 Task: Look for space in Kingstown Park, Saint Vincent and the Grenadines from 6th September, 2023 to 10th September, 2023 for 1 adult in price range Rs.9000 to Rs.17000. Place can be private room with 1  bedroom having 1 bed and 1 bathroom. Property type can be house, flat, guest house, hotel. Booking option can be shelf check-in. Required host language is English.
Action: Mouse moved to (453, 93)
Screenshot: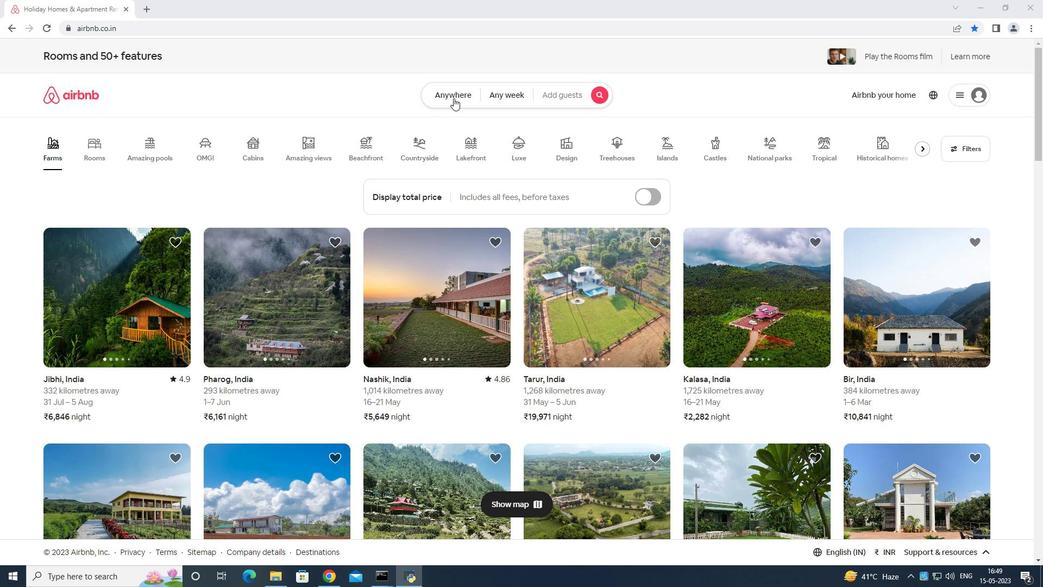 
Action: Mouse pressed left at (453, 93)
Screenshot: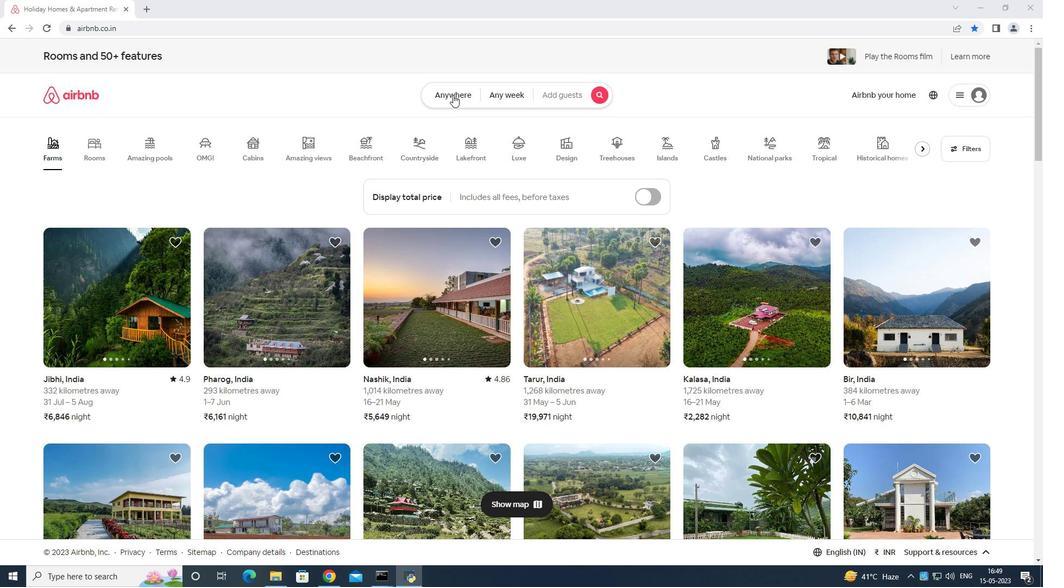 
Action: Mouse moved to (398, 135)
Screenshot: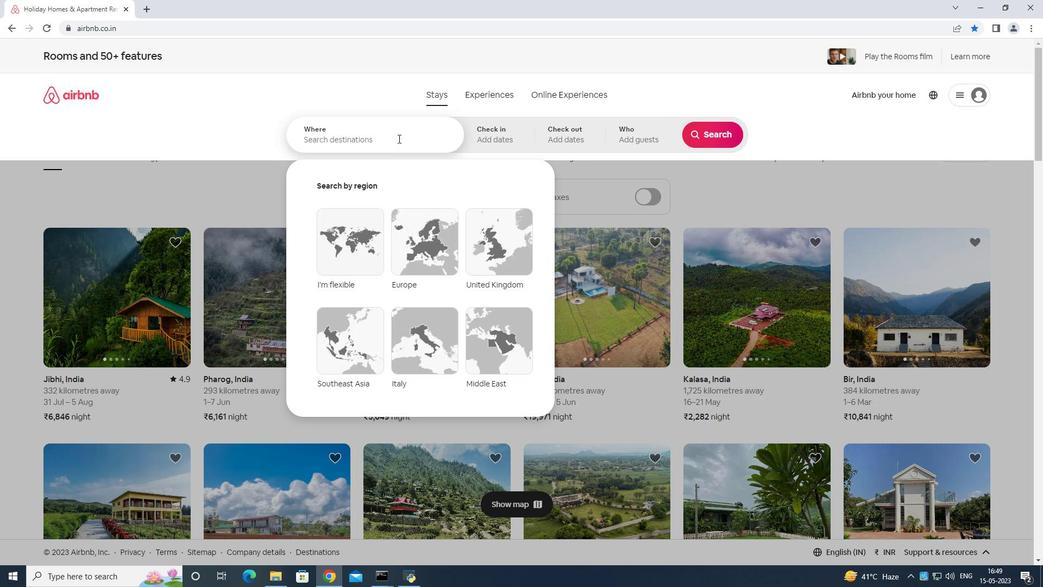 
Action: Mouse pressed left at (398, 135)
Screenshot: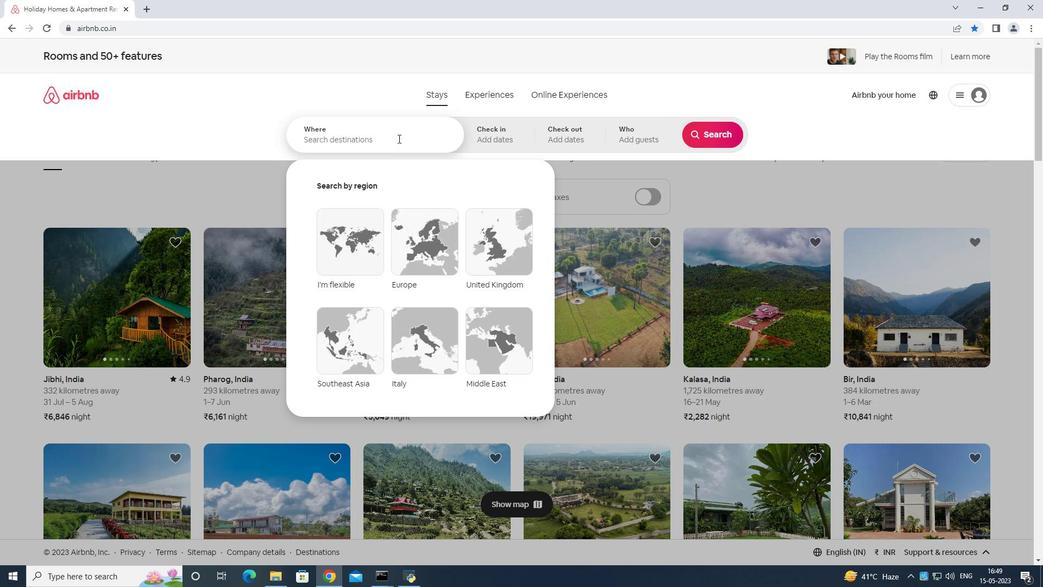 
Action: Mouse moved to (439, 139)
Screenshot: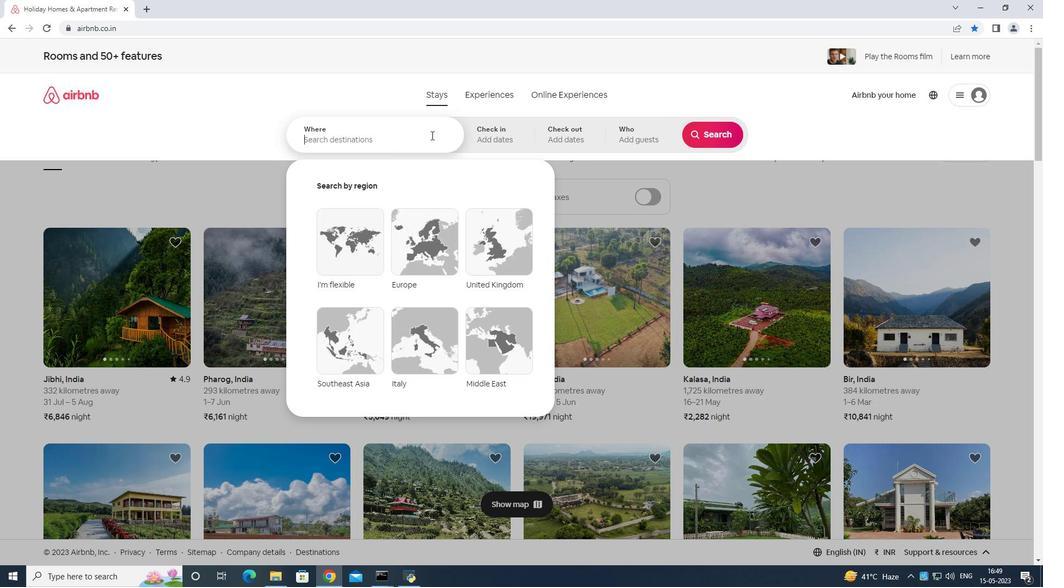 
Action: Key pressed <Key.shift>Kingstown<Key.space>park<Key.space>vincent<Key.space>the<Key.space>gra<Key.backspace>enadines<Key.enter>
Screenshot: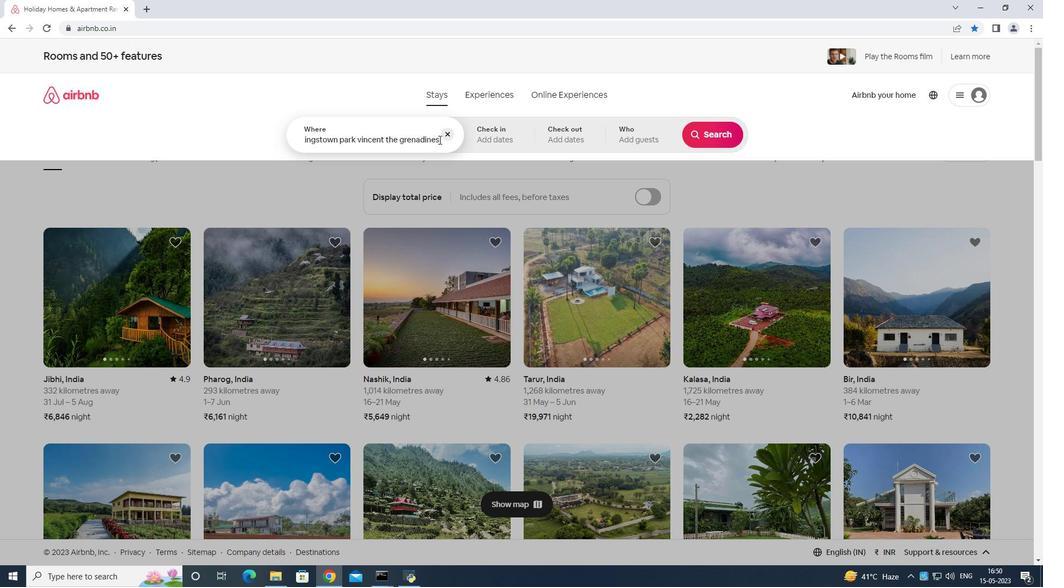 
Action: Mouse moved to (702, 220)
Screenshot: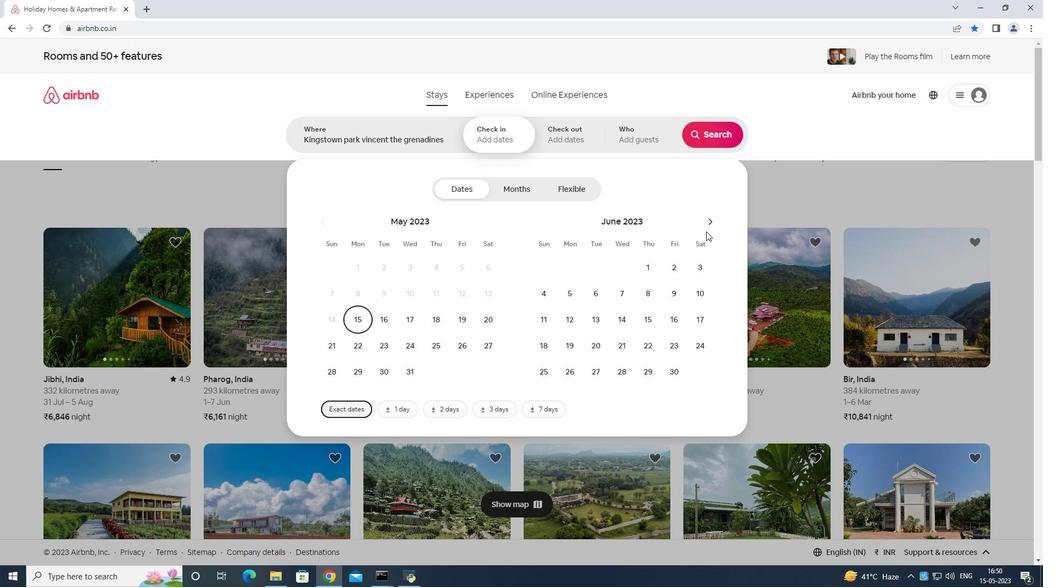 
Action: Mouse pressed left at (702, 220)
Screenshot: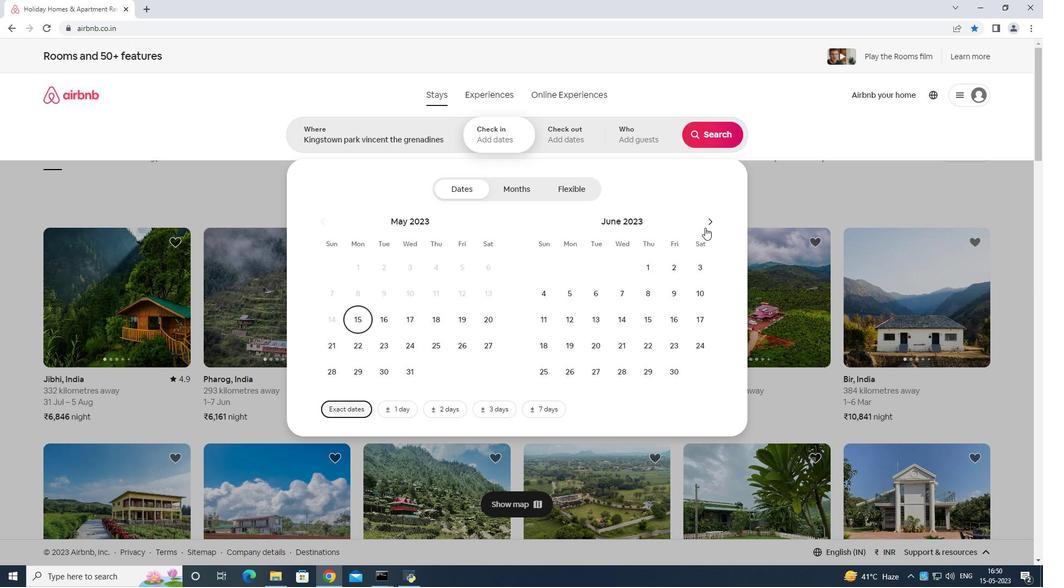 
Action: Mouse moved to (702, 219)
Screenshot: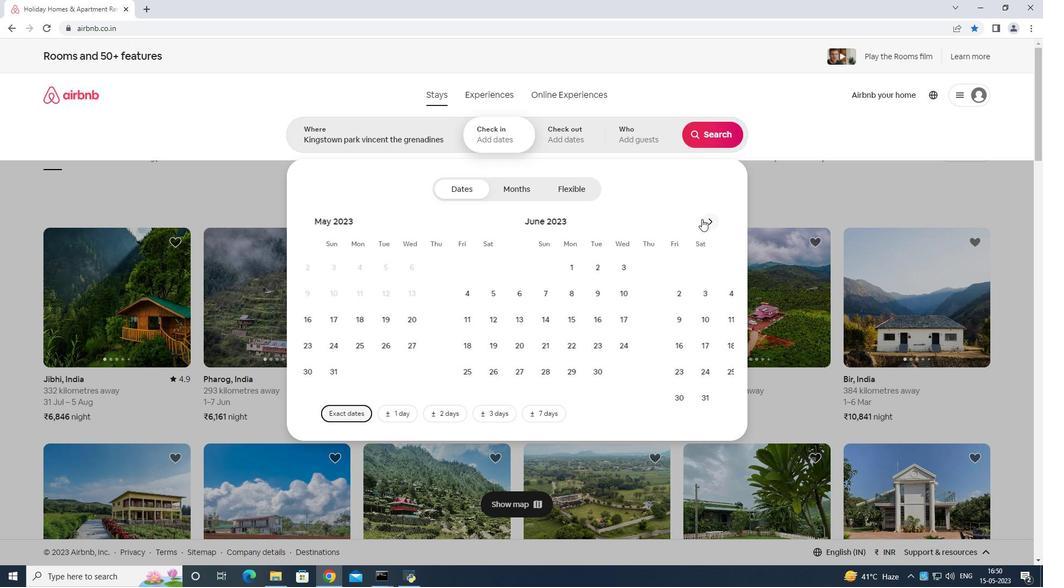 
Action: Mouse pressed left at (702, 219)
Screenshot: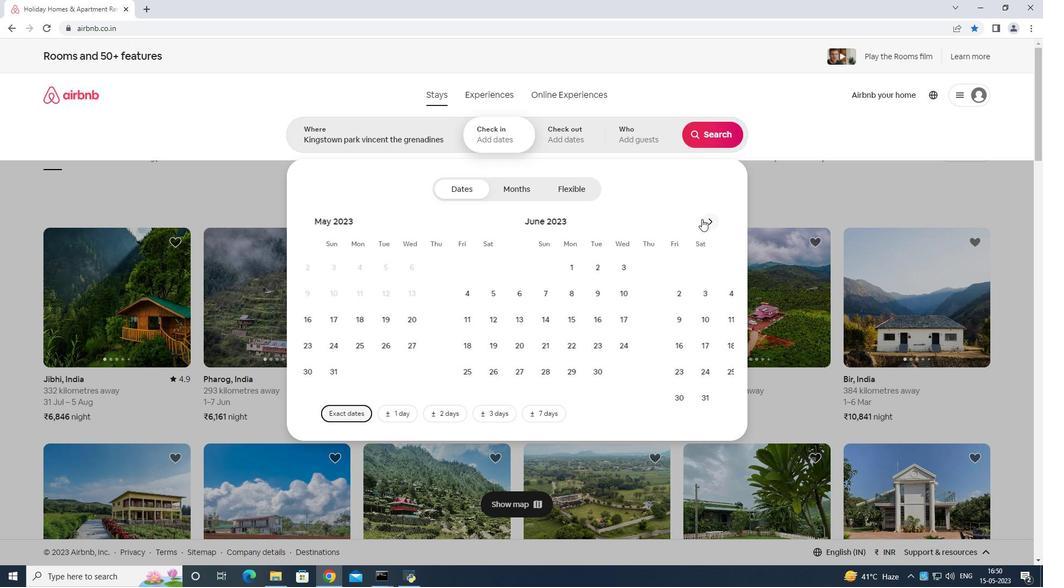 
Action: Mouse moved to (703, 219)
Screenshot: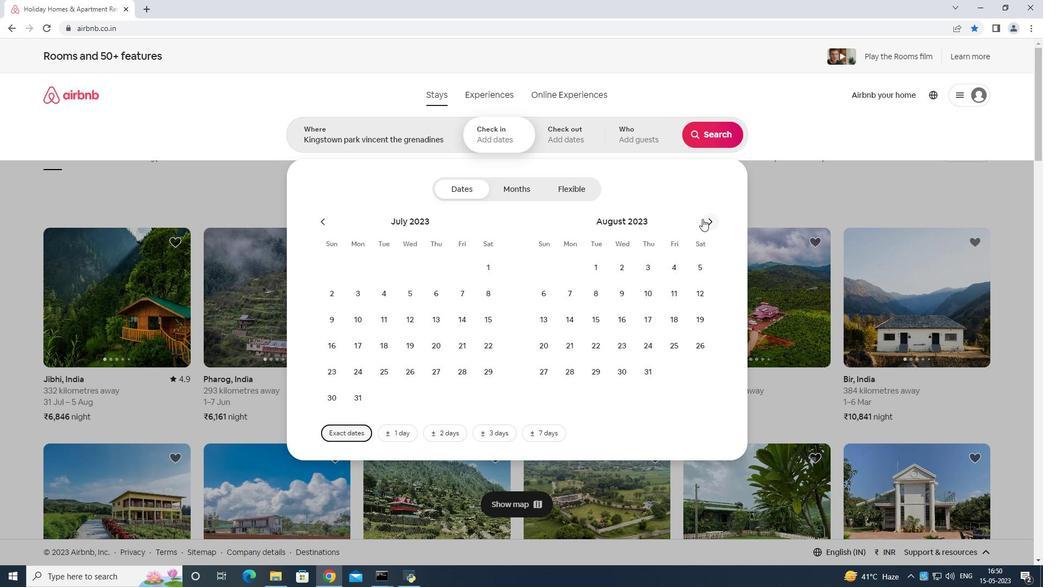 
Action: Mouse pressed left at (703, 219)
Screenshot: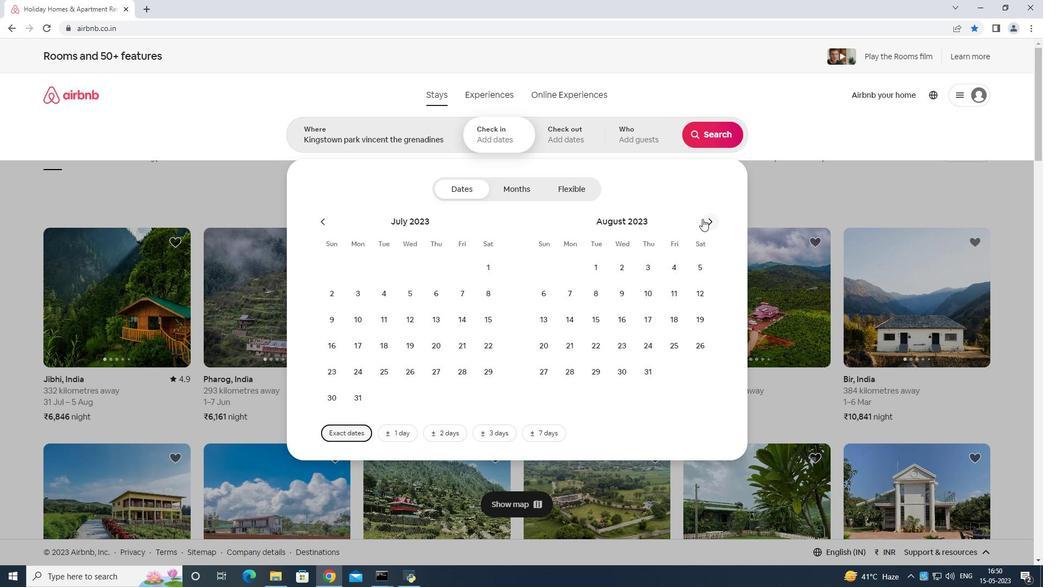 
Action: Mouse moved to (616, 291)
Screenshot: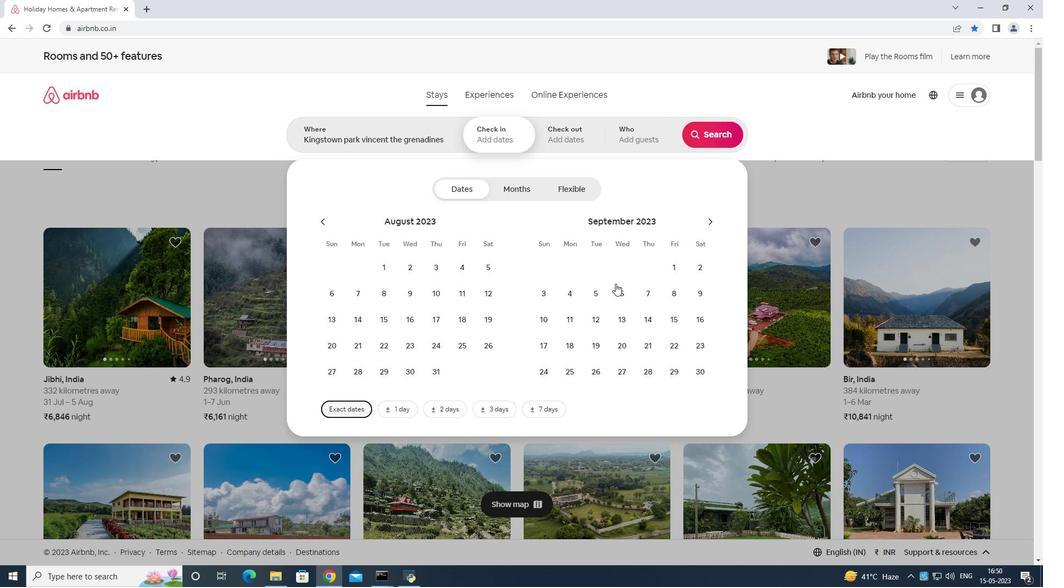 
Action: Mouse pressed left at (616, 291)
Screenshot: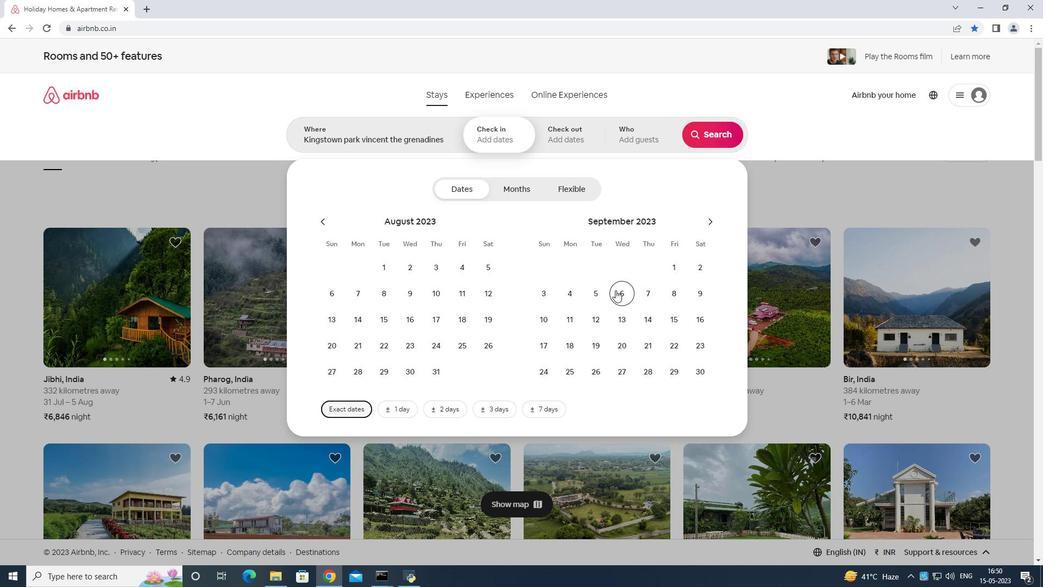 
Action: Mouse moved to (540, 317)
Screenshot: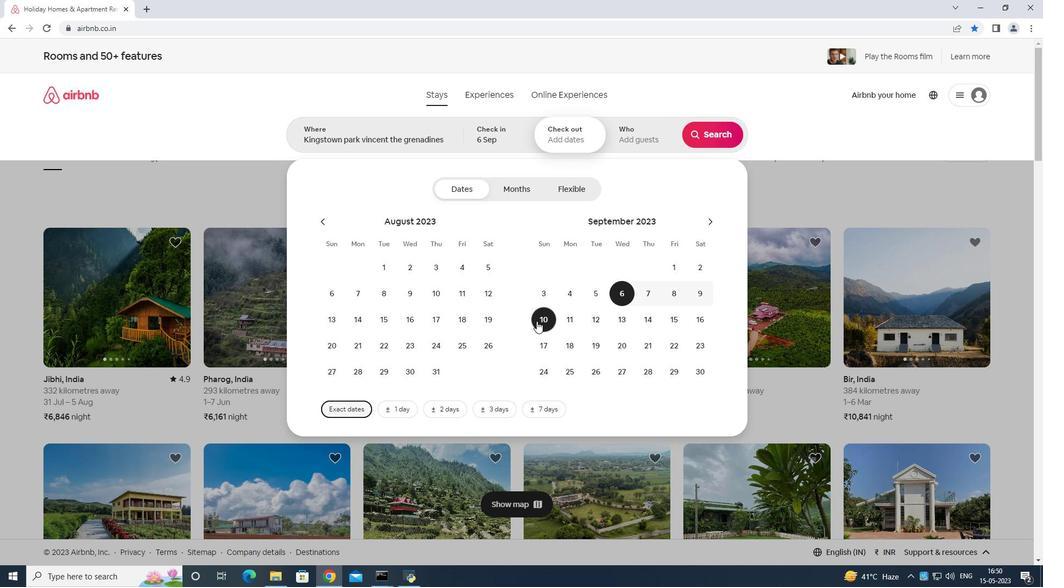 
Action: Mouse pressed left at (540, 317)
Screenshot: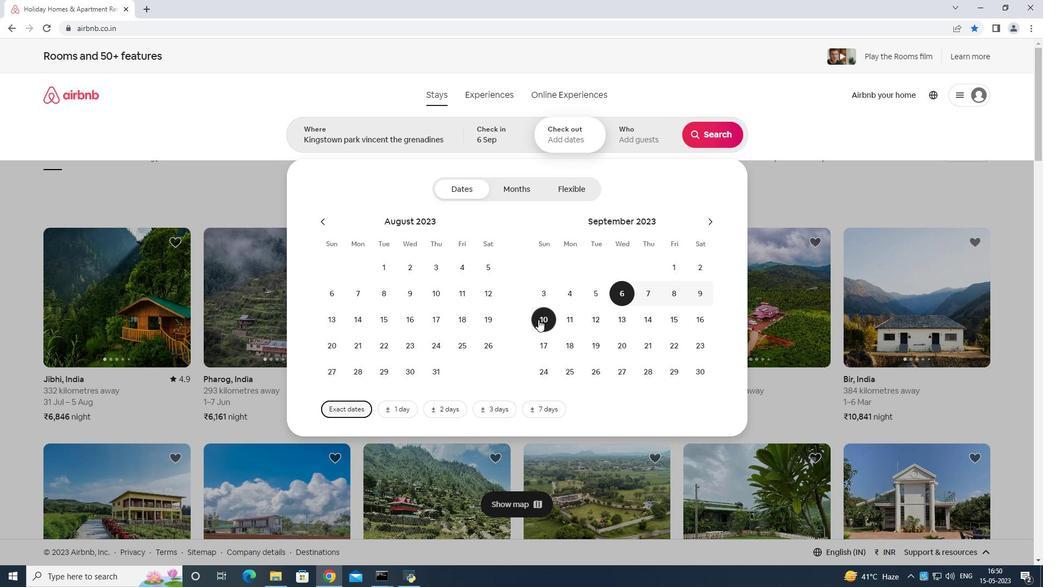 
Action: Mouse moved to (633, 137)
Screenshot: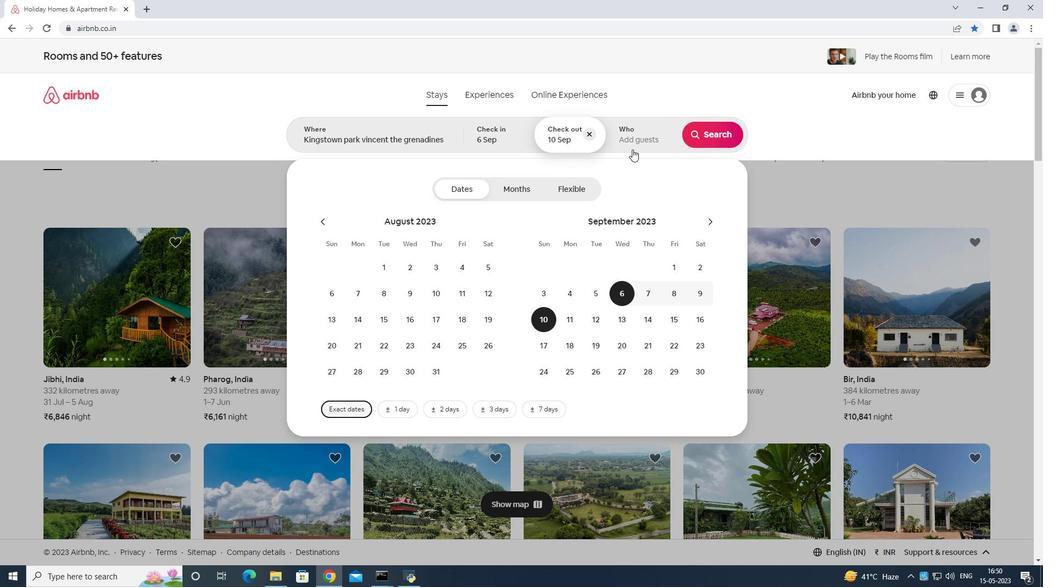 
Action: Mouse pressed left at (633, 137)
Screenshot: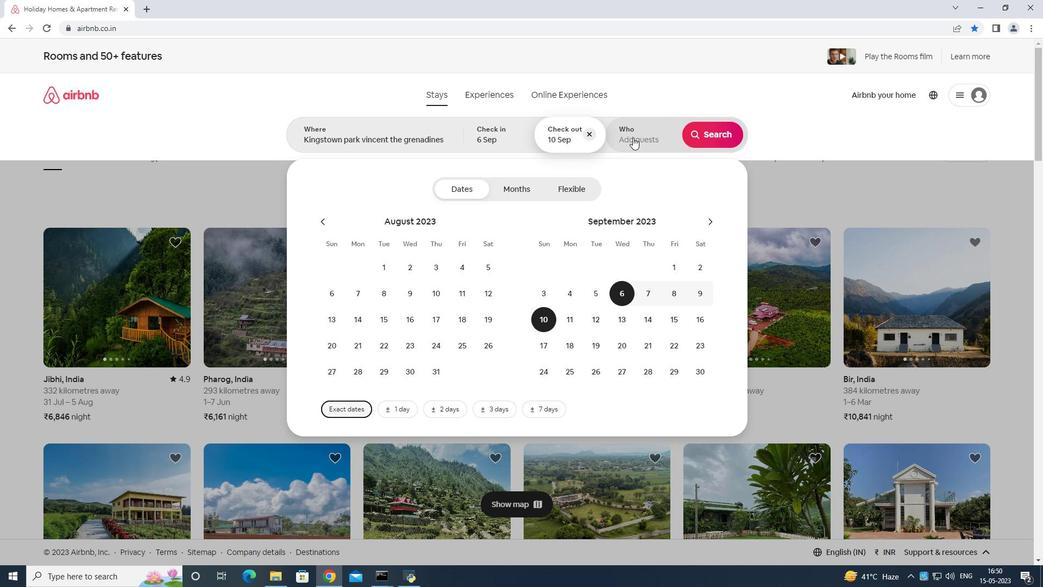 
Action: Mouse moved to (710, 193)
Screenshot: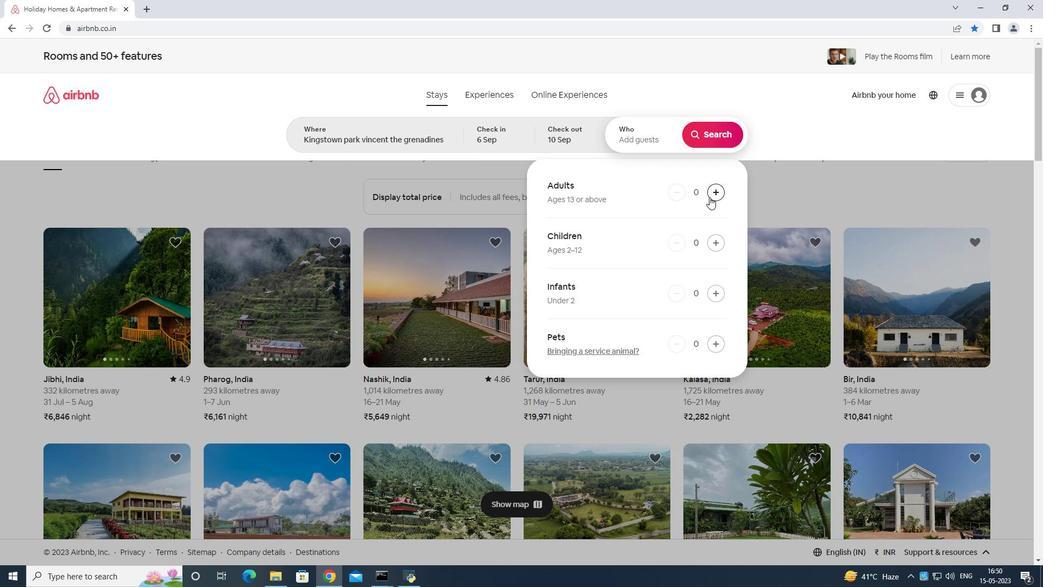 
Action: Mouse pressed left at (710, 193)
Screenshot: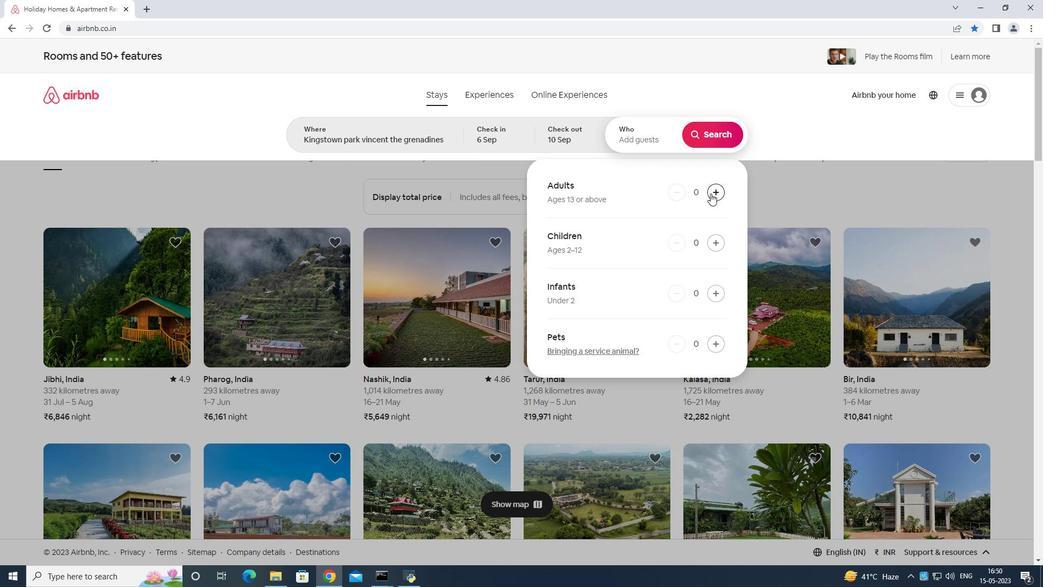 
Action: Mouse pressed left at (710, 193)
Screenshot: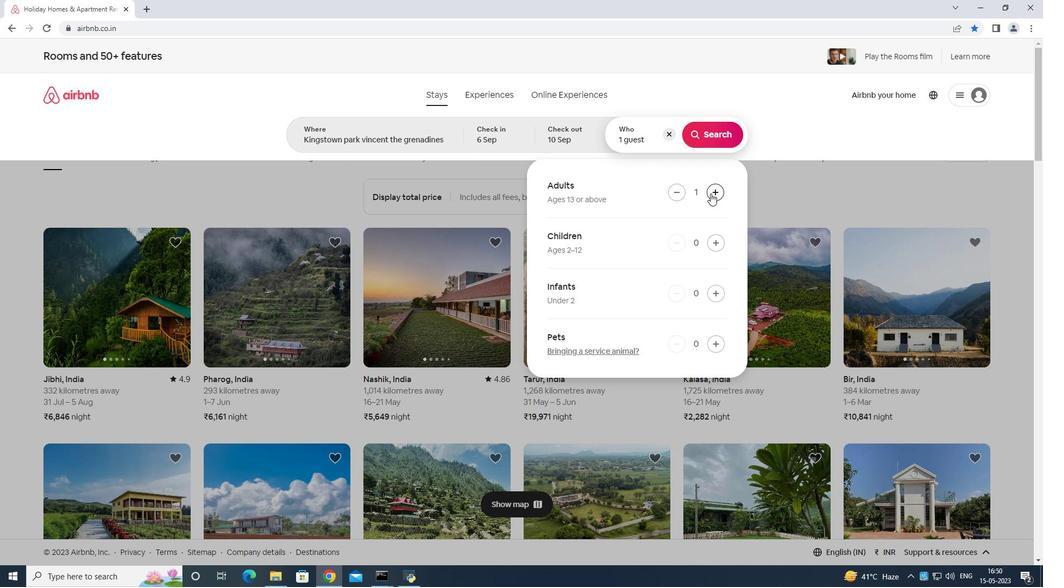 
Action: Mouse pressed left at (710, 193)
Screenshot: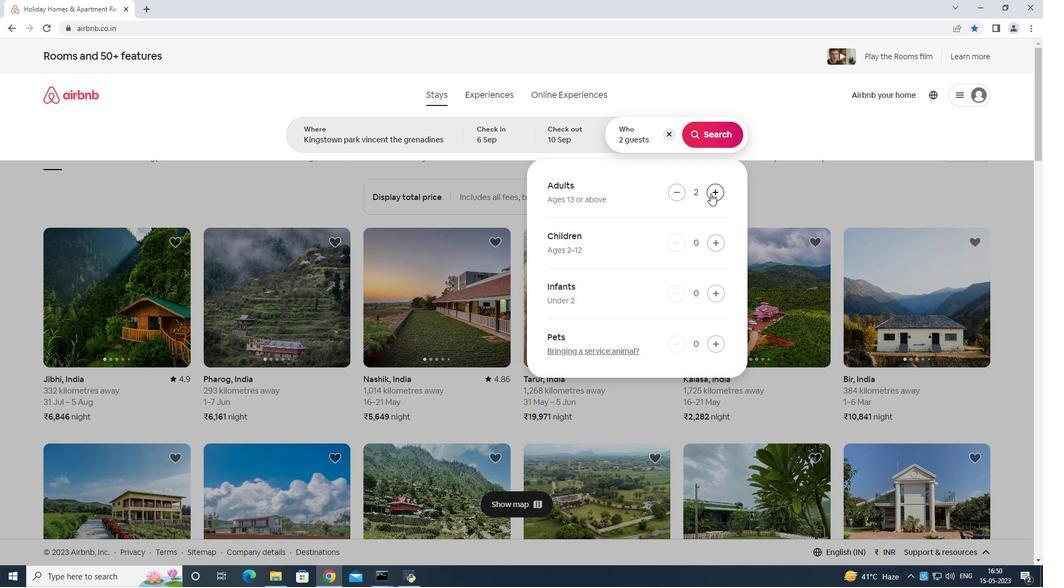 
Action: Mouse moved to (678, 188)
Screenshot: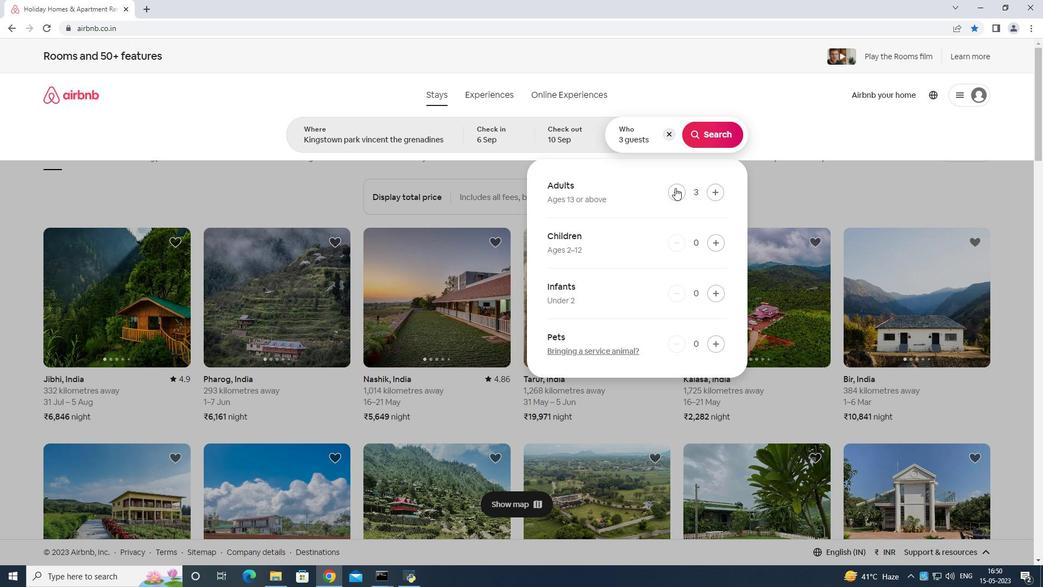 
Action: Mouse pressed left at (678, 188)
Screenshot: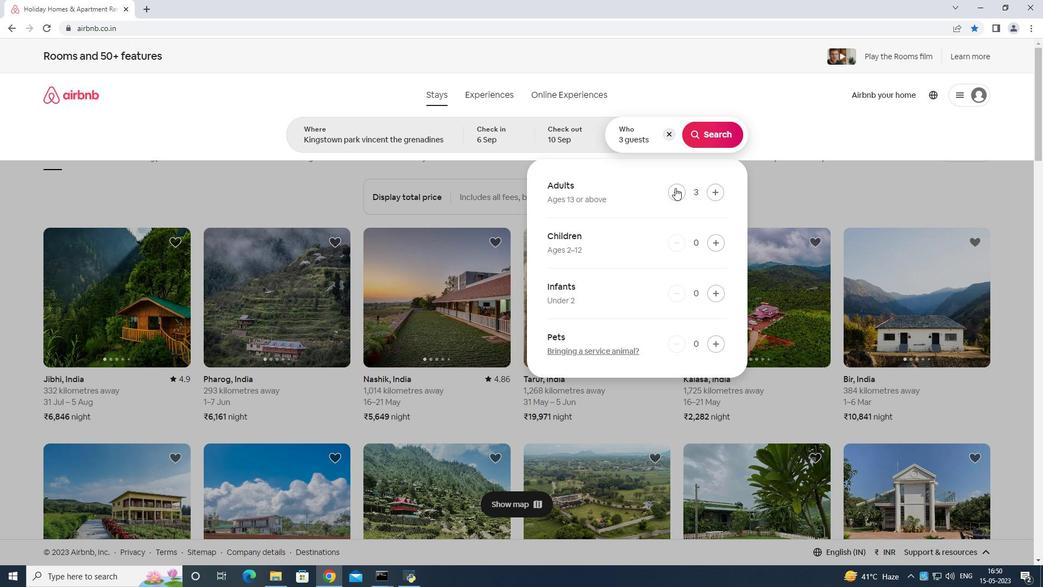 
Action: Mouse moved to (678, 188)
Screenshot: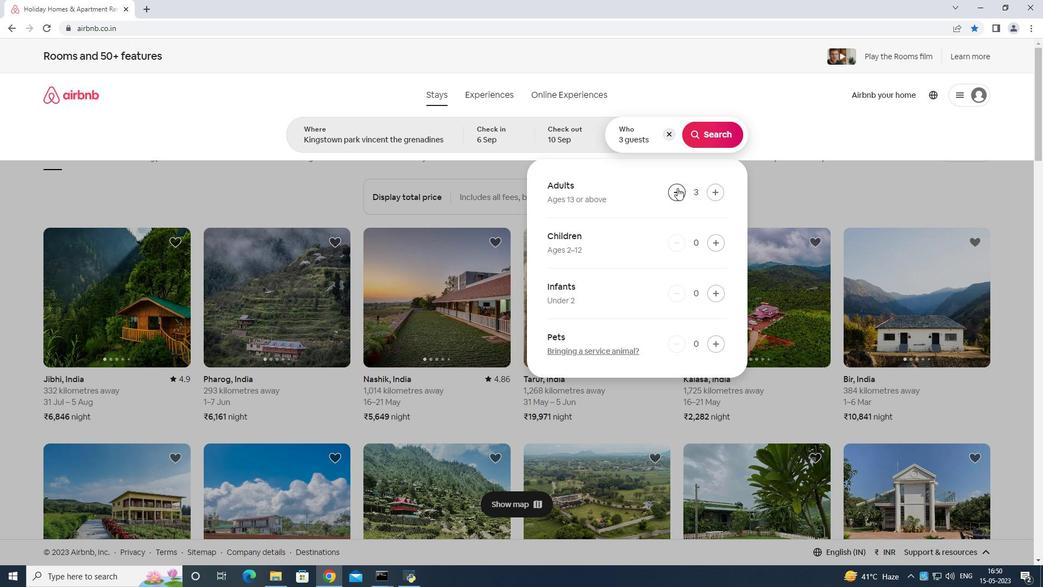 
Action: Mouse pressed left at (678, 188)
Screenshot: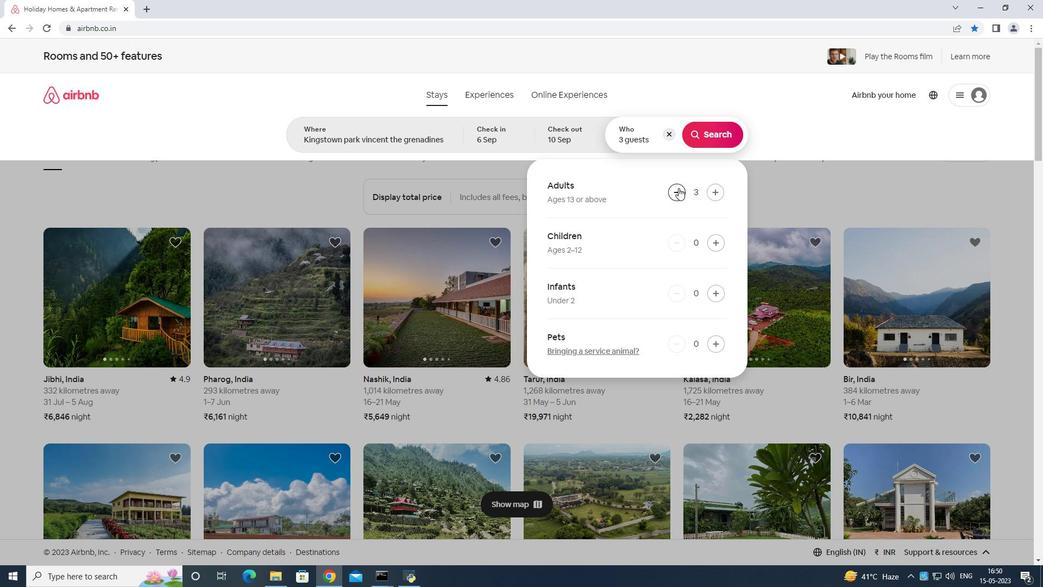 
Action: Mouse moved to (715, 140)
Screenshot: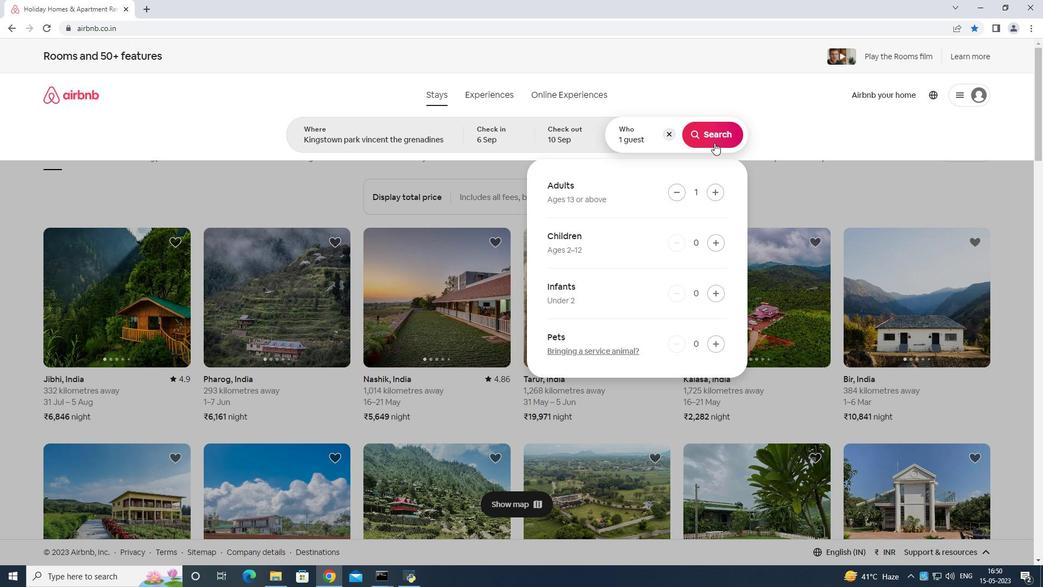 
Action: Mouse pressed left at (715, 140)
Screenshot: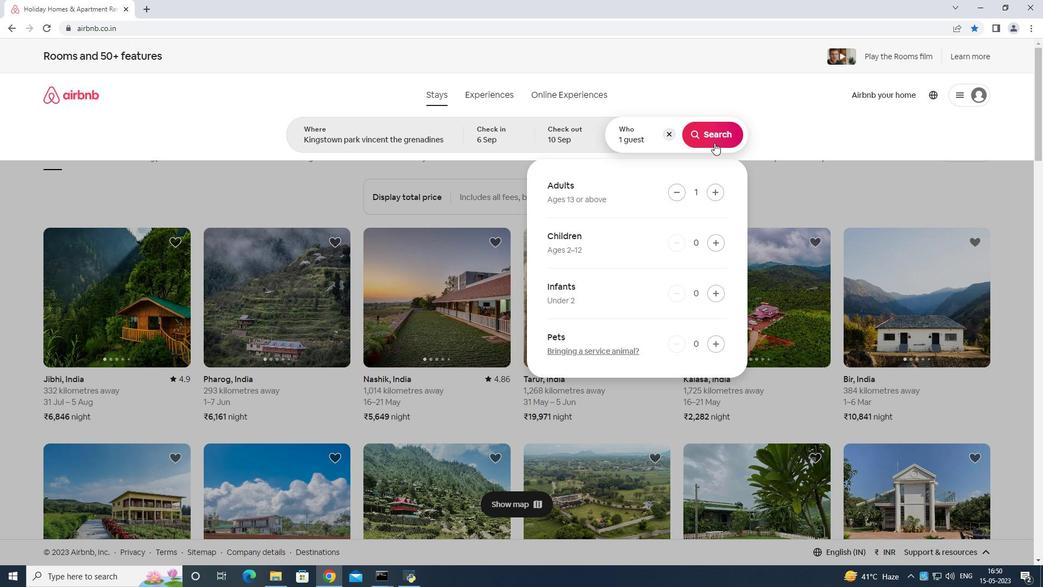 
Action: Mouse moved to (999, 103)
Screenshot: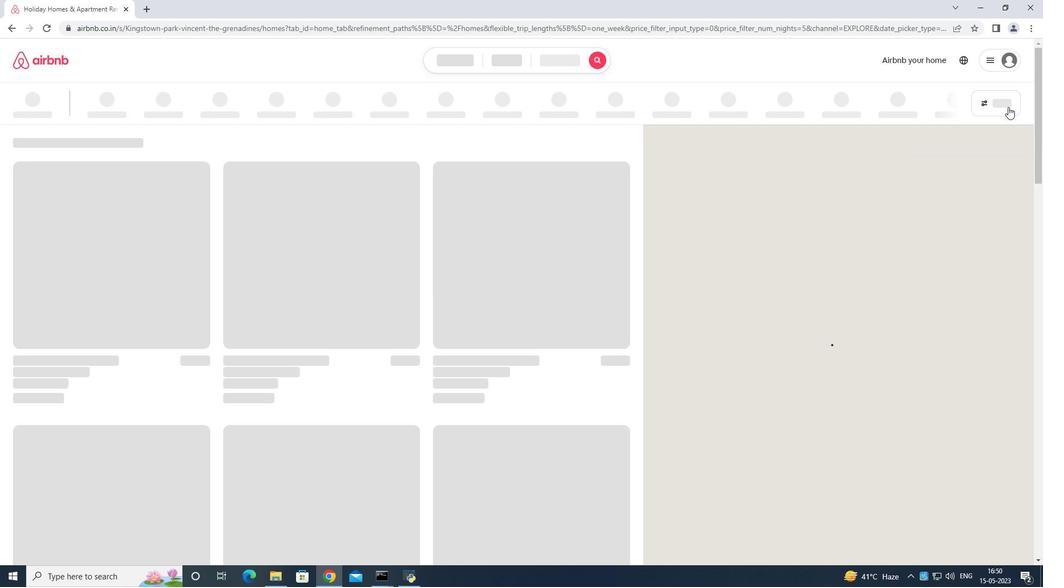 
Action: Mouse pressed left at (999, 103)
Screenshot: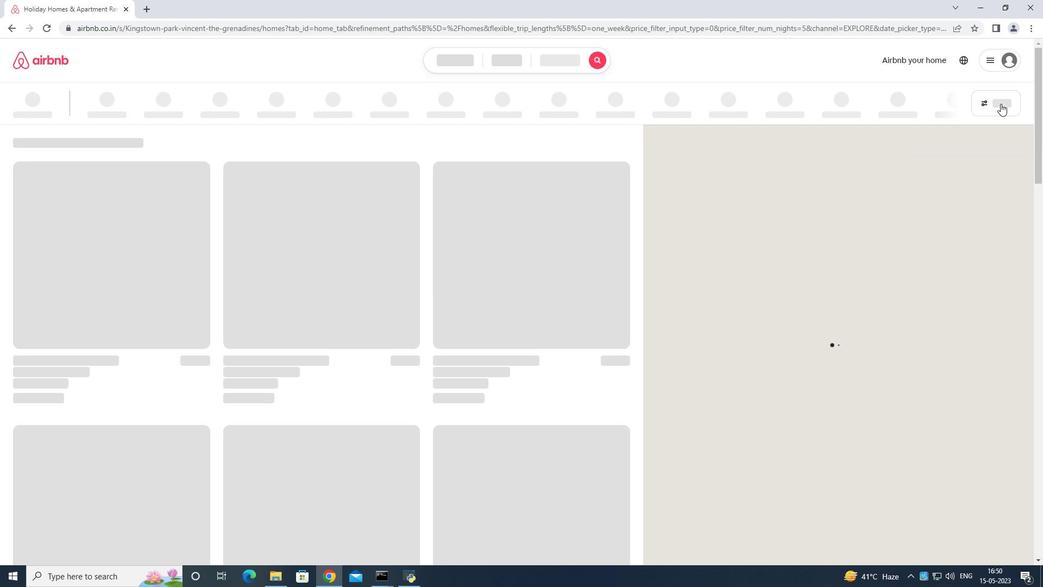 
Action: Mouse moved to (482, 357)
Screenshot: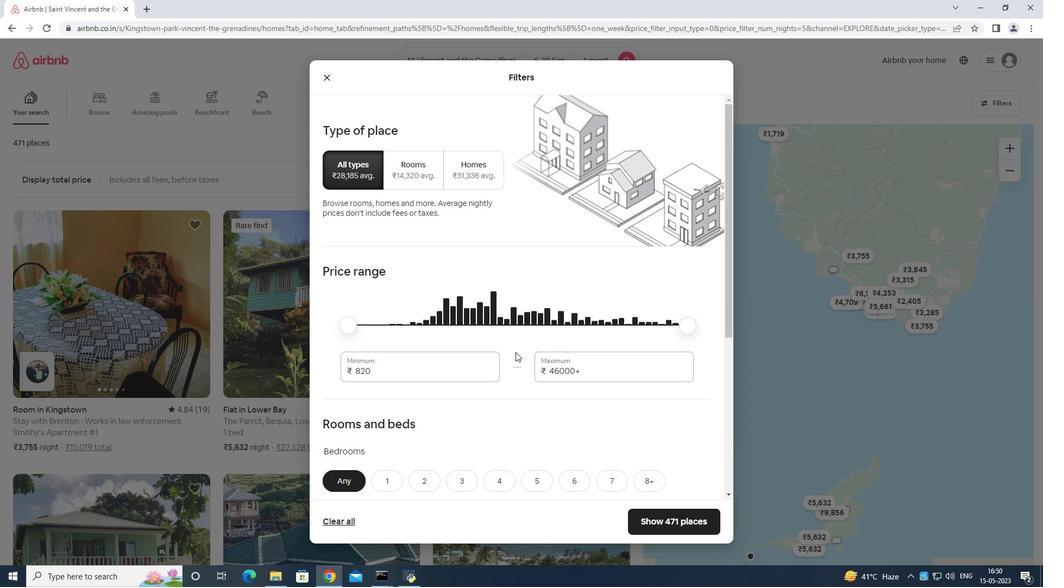
Action: Mouse pressed left at (482, 357)
Screenshot: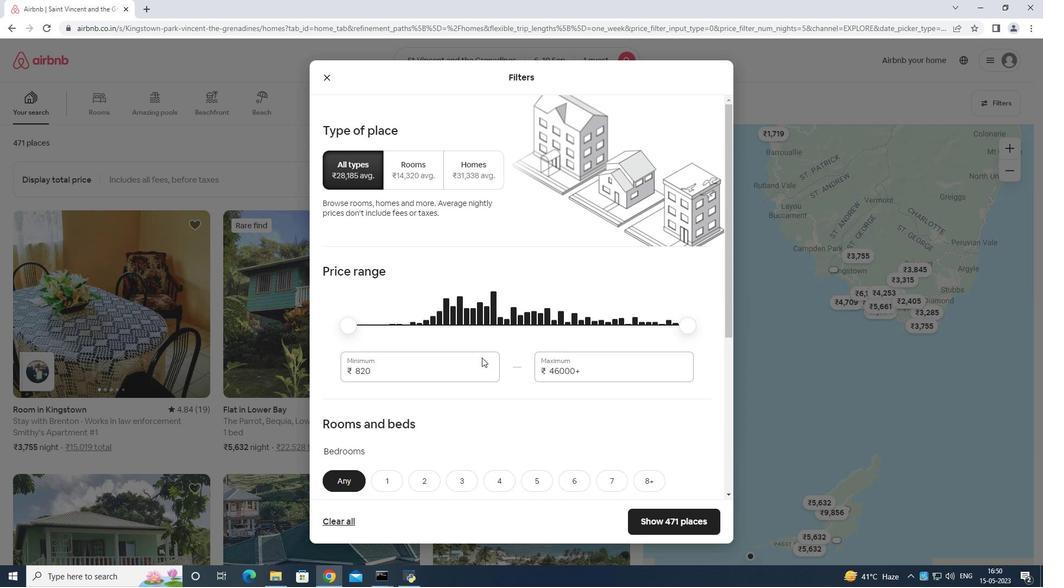 
Action: Mouse moved to (482, 355)
Screenshot: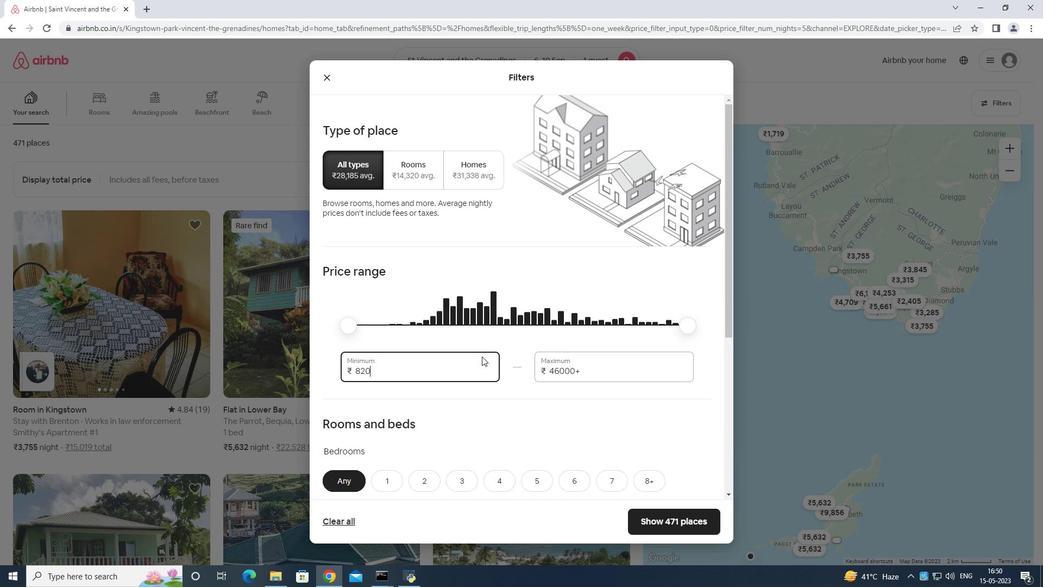 
Action: Key pressed <Key.backspace>
Screenshot: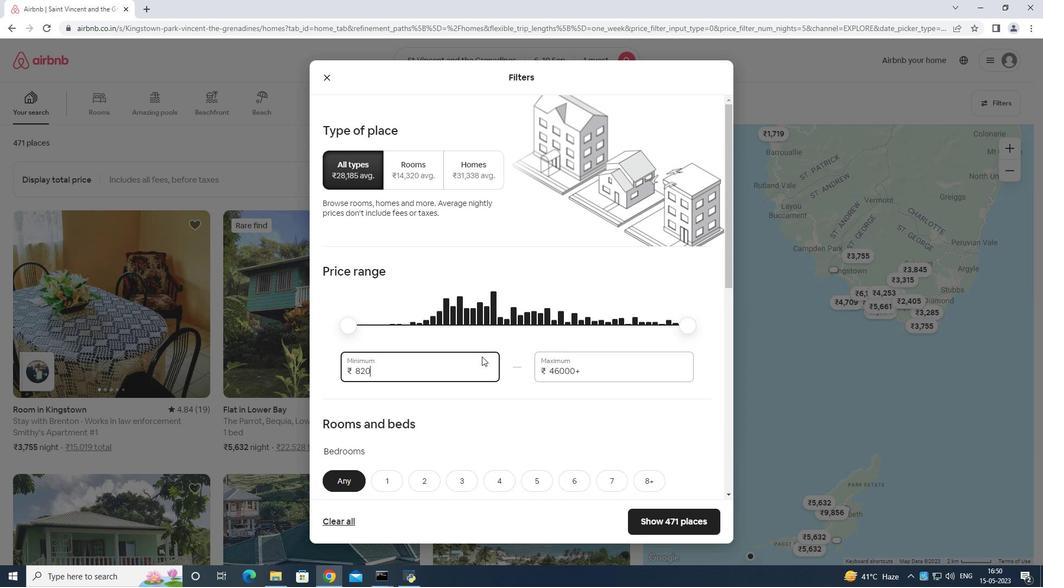 
Action: Mouse moved to (482, 354)
Screenshot: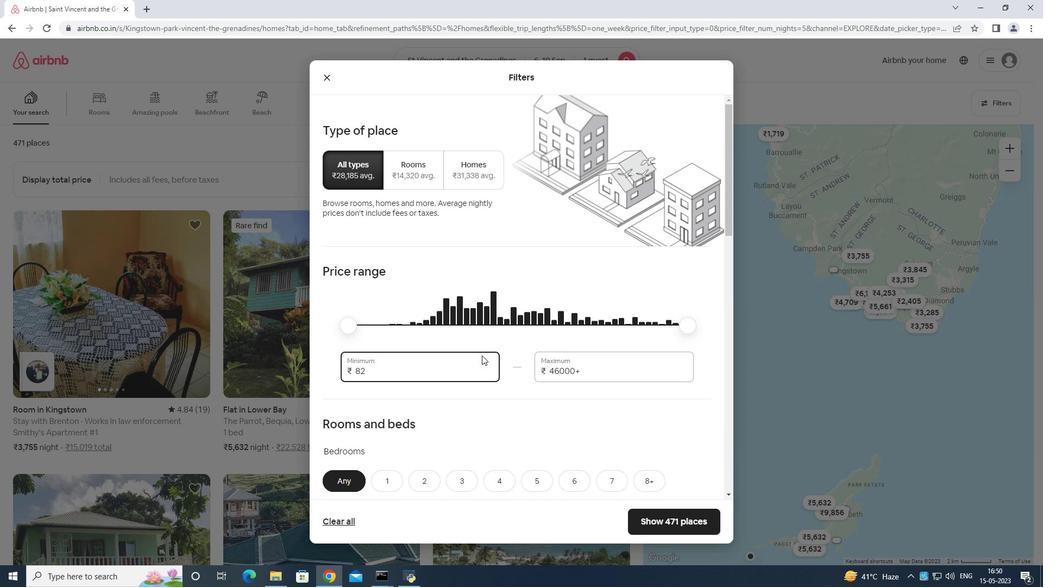 
Action: Key pressed <Key.backspace><Key.backspace><Key.backspace><Key.backspace><Key.backspace>
Screenshot: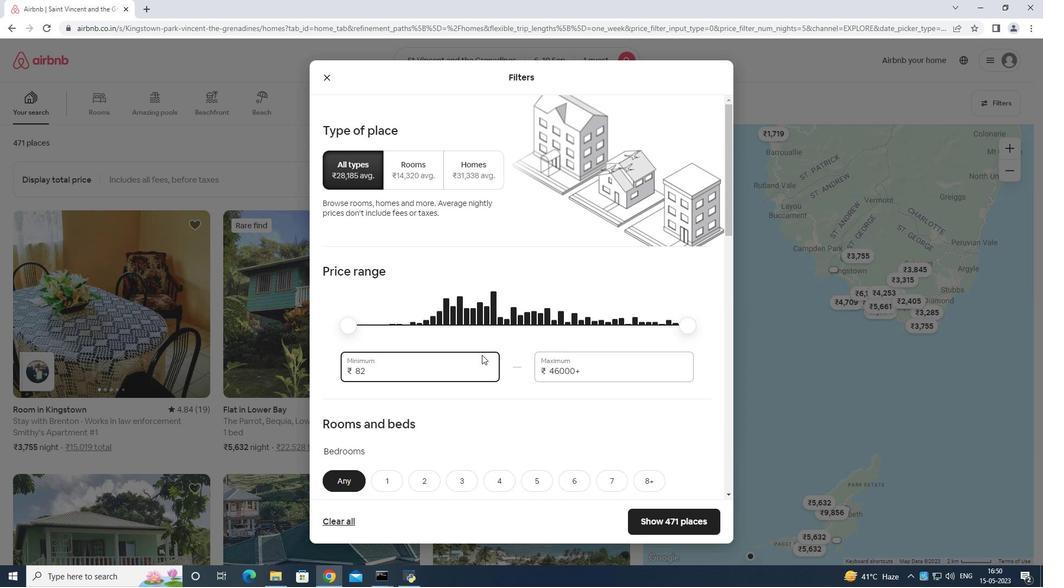 
Action: Mouse moved to (516, 360)
Screenshot: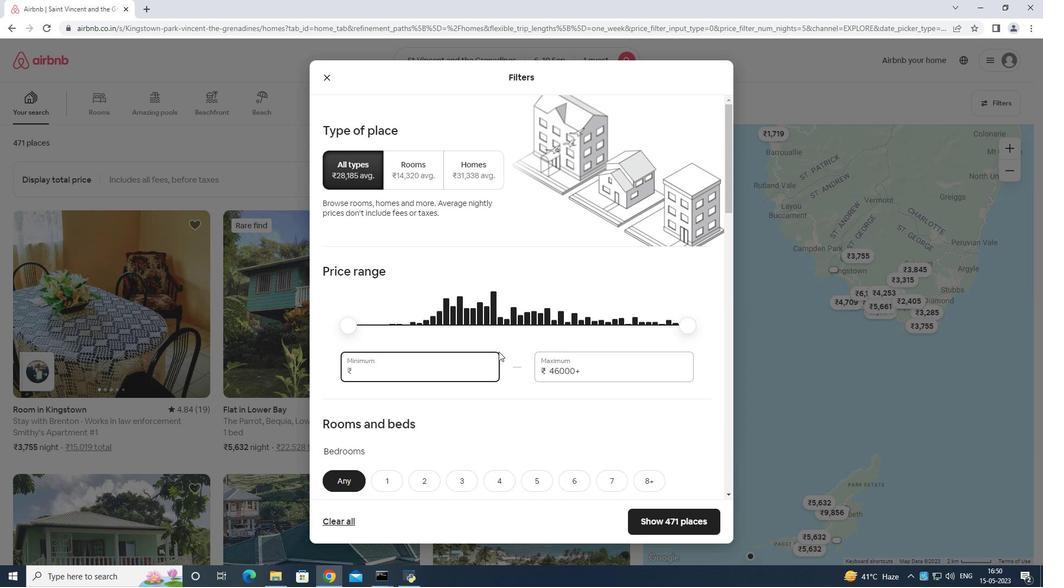 
Action: Key pressed 9
Screenshot: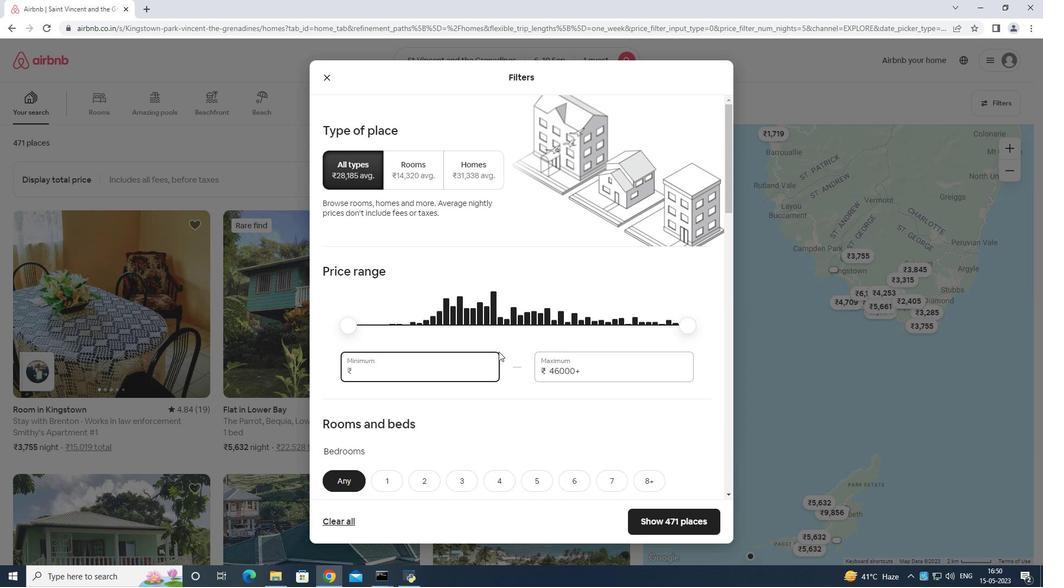 
Action: Mouse moved to (660, 358)
Screenshot: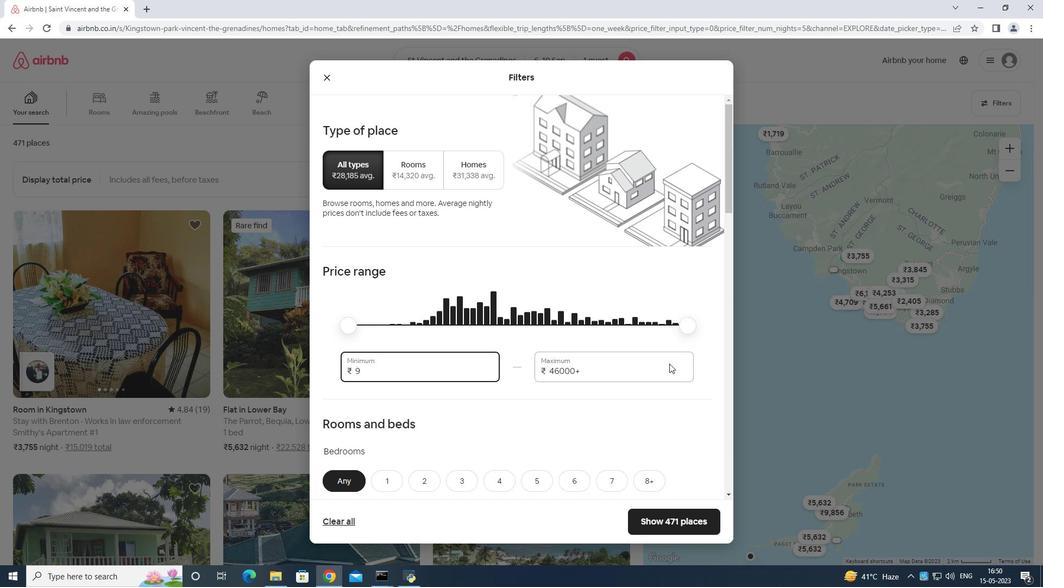 
Action: Key pressed 0
Screenshot: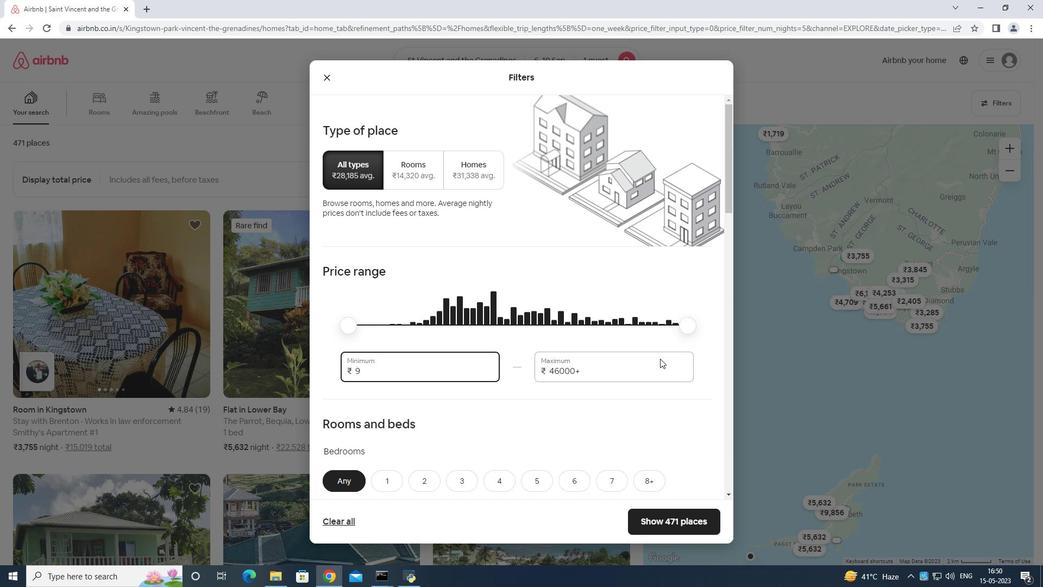 
Action: Mouse moved to (660, 358)
Screenshot: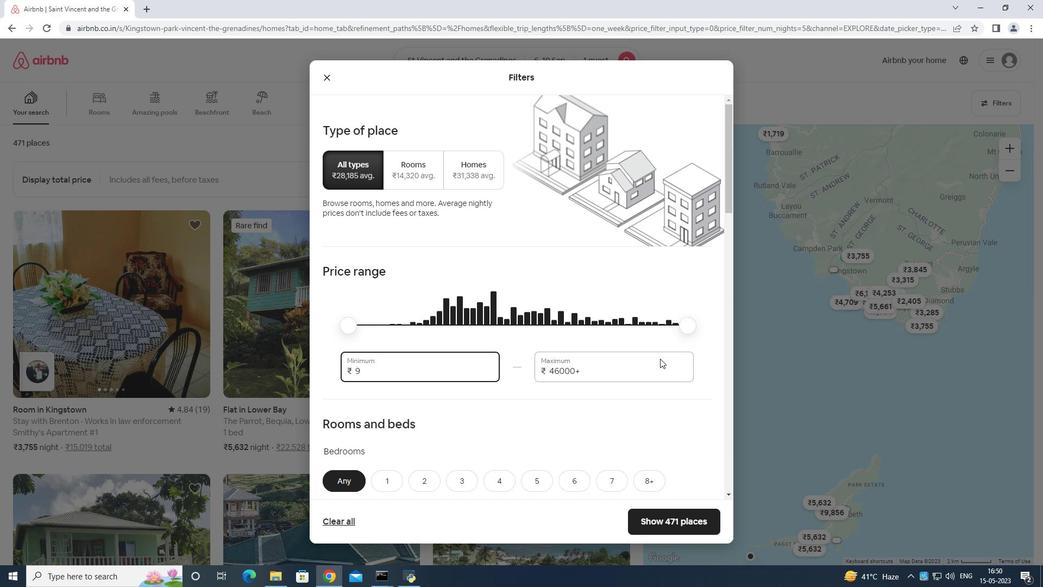 
Action: Key pressed 00
Screenshot: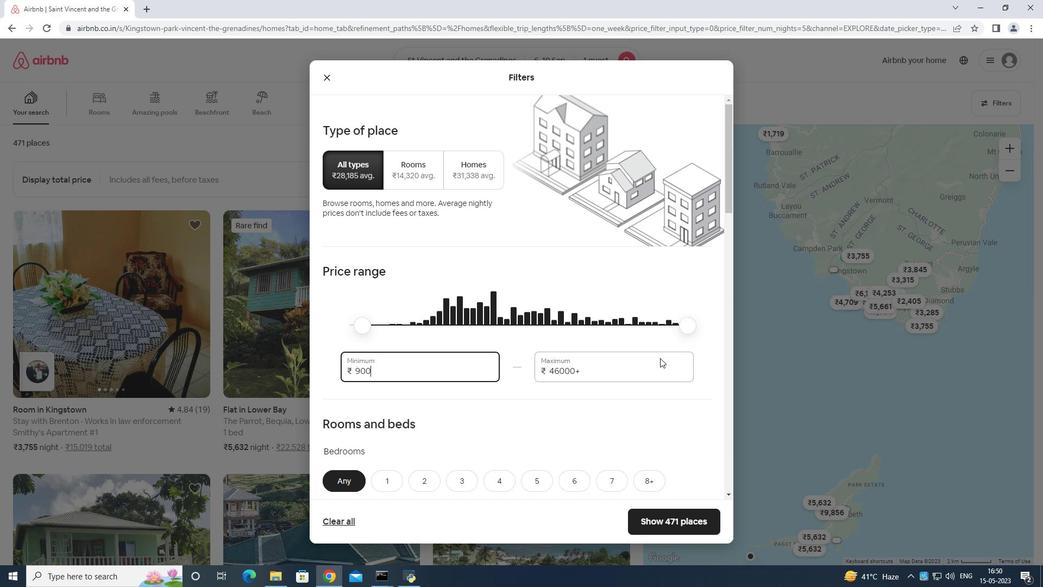 
Action: Mouse pressed left at (660, 358)
Screenshot: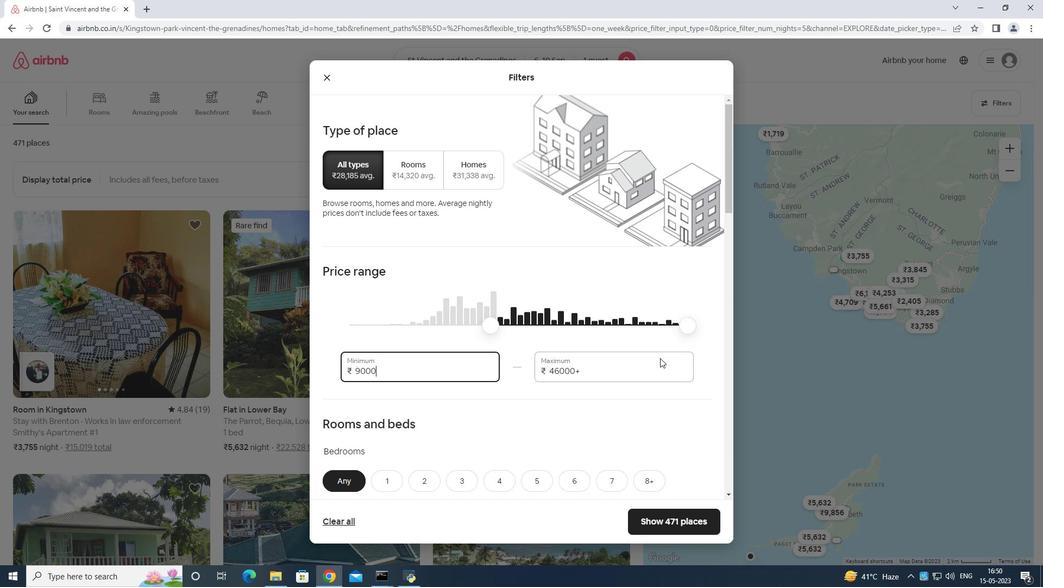 
Action: Key pressed <Key.backspace><Key.backspace><Key.backspace><Key.backspace><Key.backspace><Key.backspace><Key.backspace><Key.backspace><Key.backspace><Key.backspace><Key.backspace><Key.backspace><Key.backspace><Key.backspace><Key.backspace><Key.backspace><Key.backspace><Key.backspace><Key.backspace><Key.backspace><Key.backspace><Key.backspace><Key.backspace><Key.backspace>1
Screenshot: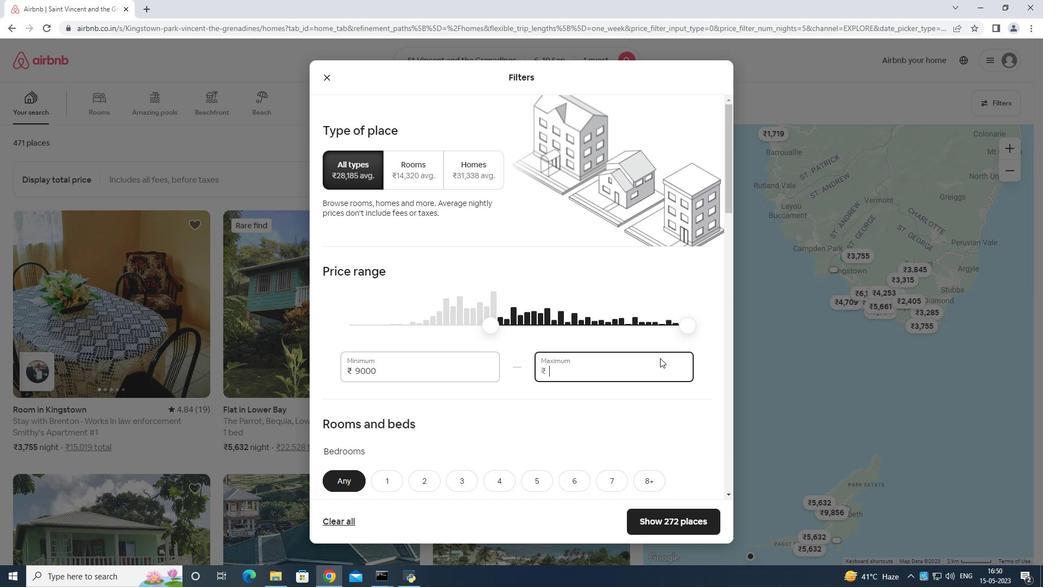 
Action: Mouse moved to (660, 357)
Screenshot: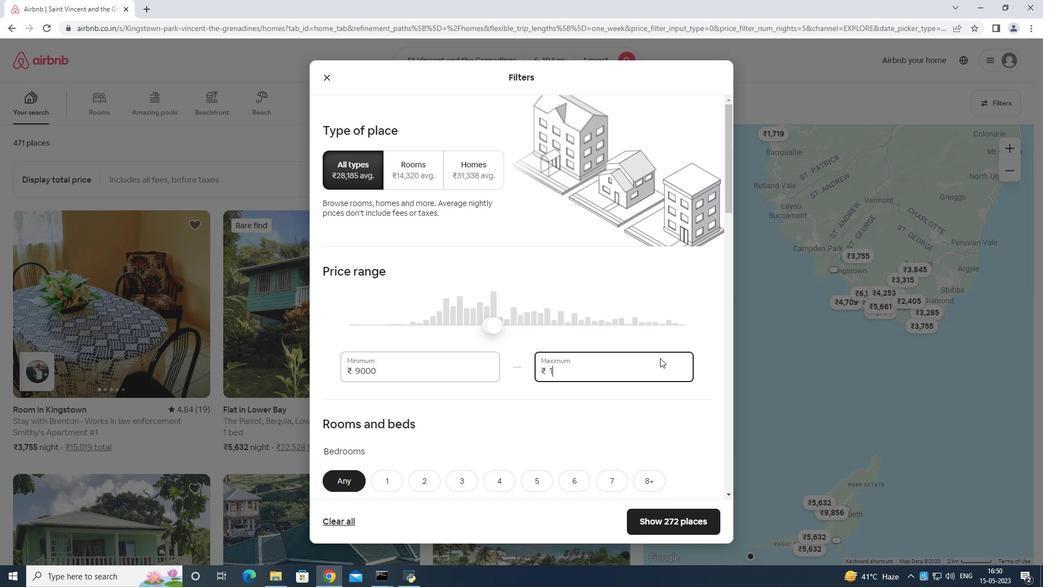 
Action: Key pressed 7000
Screenshot: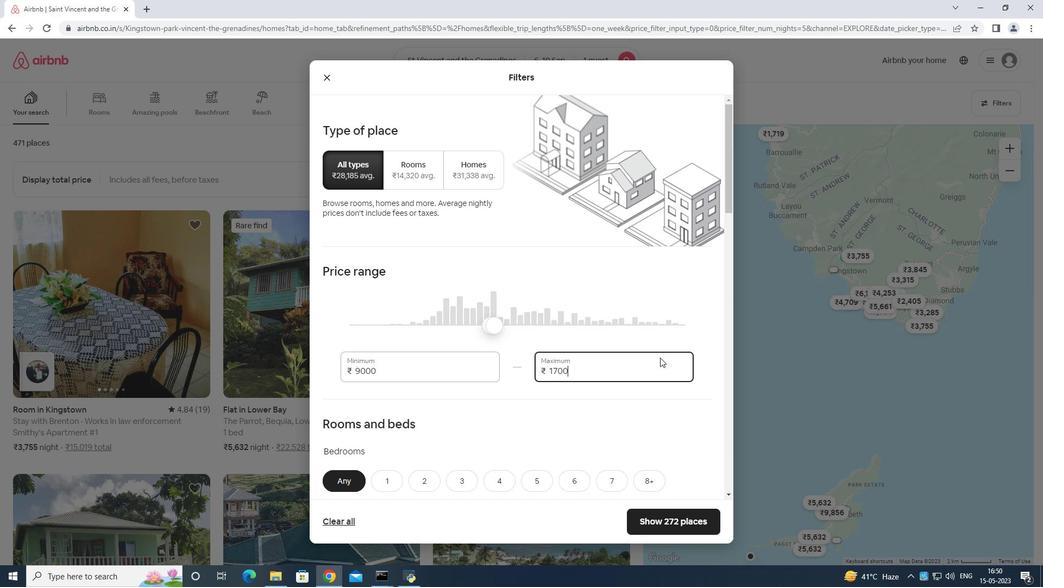 
Action: Mouse moved to (660, 356)
Screenshot: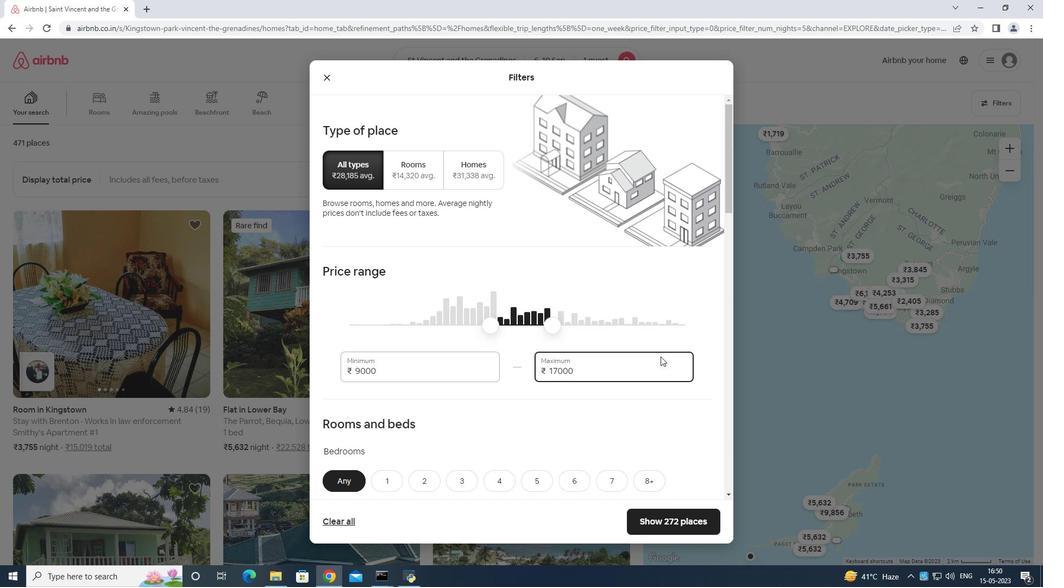 
Action: Mouse scrolled (660, 356) with delta (0, 0)
Screenshot: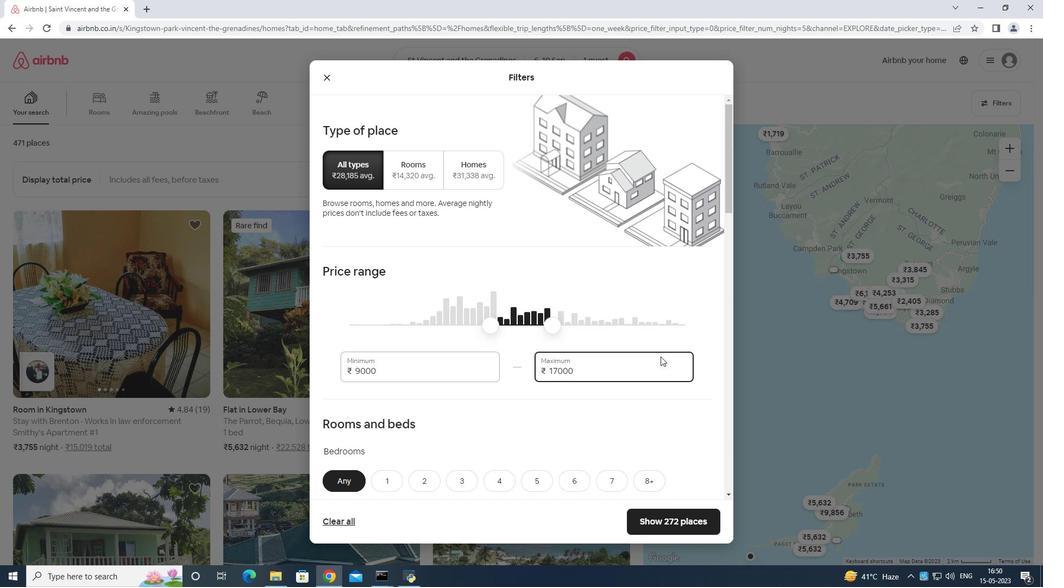 
Action: Mouse scrolled (660, 356) with delta (0, 0)
Screenshot: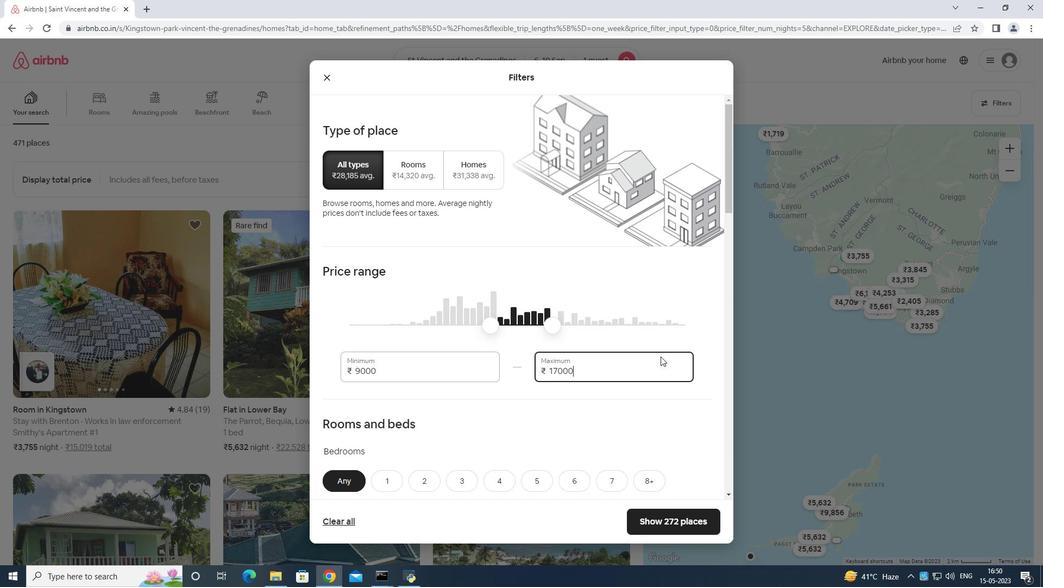 
Action: Mouse scrolled (660, 356) with delta (0, 0)
Screenshot: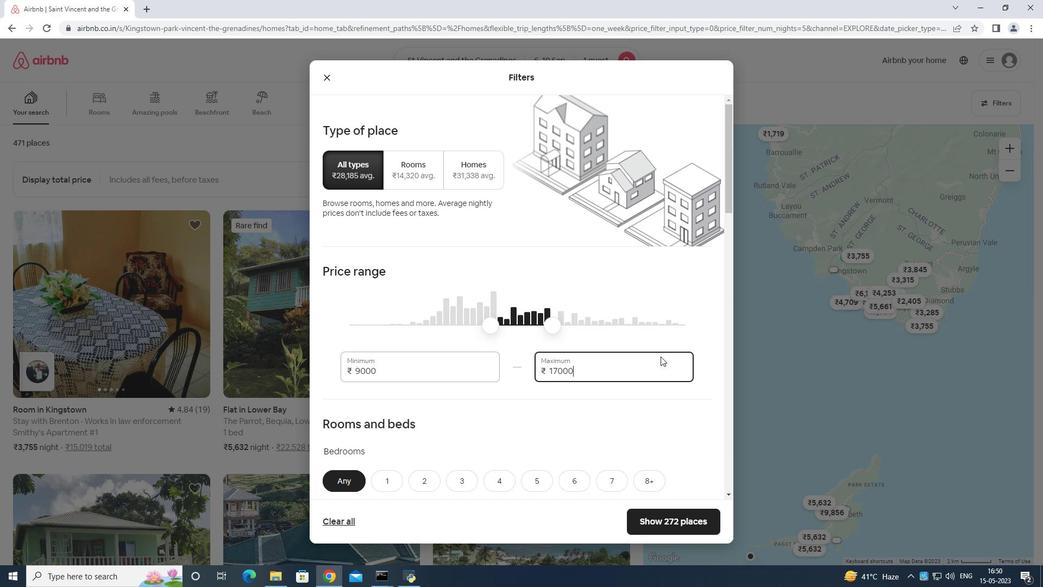 
Action: Mouse scrolled (660, 356) with delta (0, 0)
Screenshot: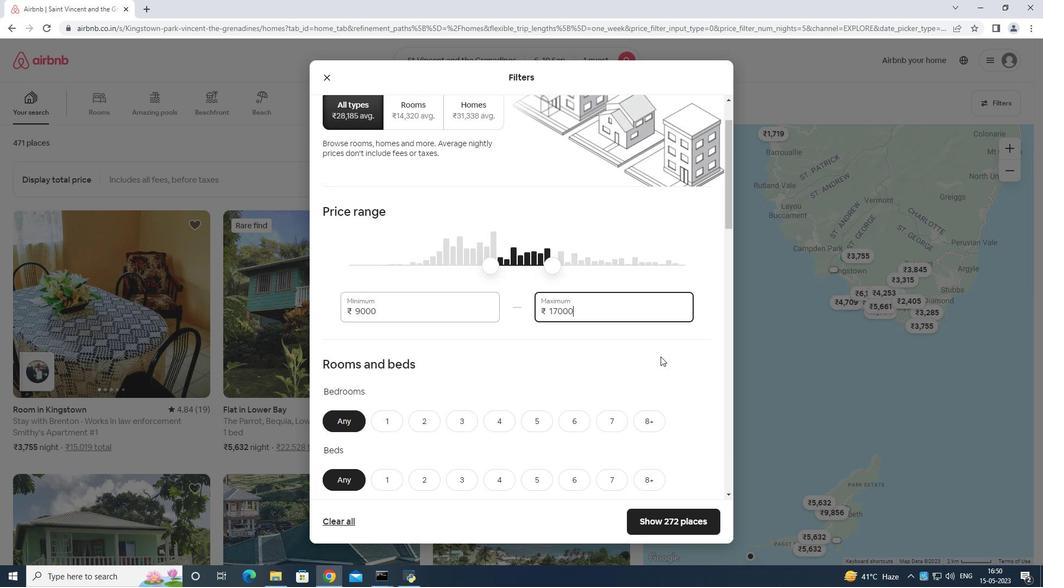 
Action: Mouse moved to (387, 260)
Screenshot: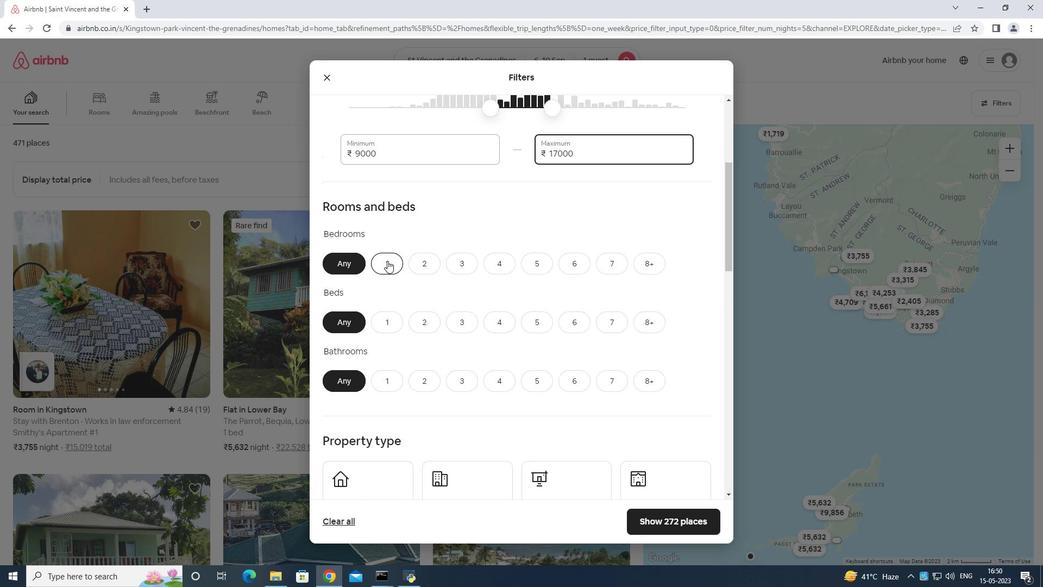 
Action: Mouse pressed left at (387, 260)
Screenshot: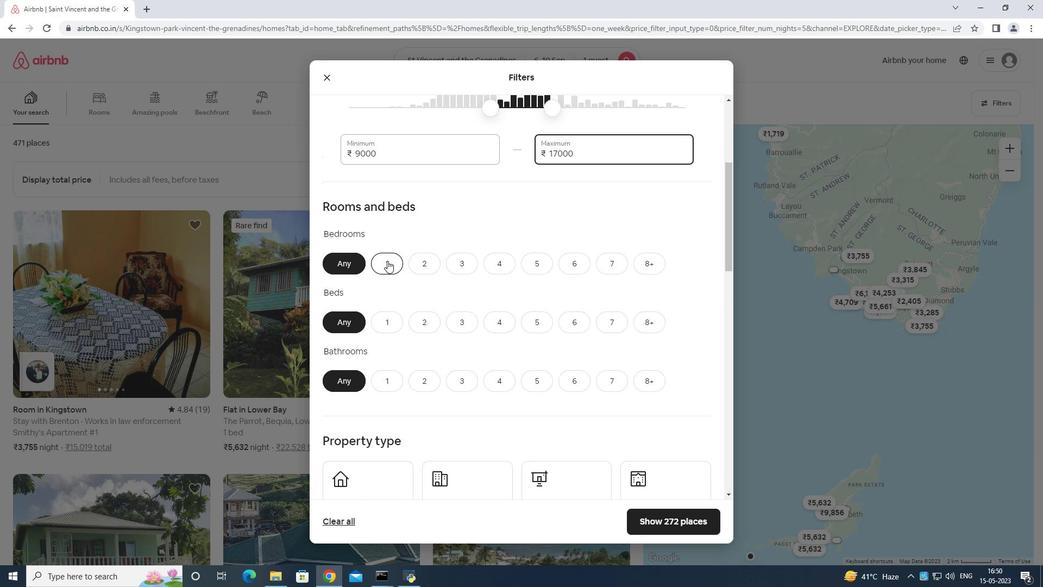 
Action: Mouse moved to (389, 315)
Screenshot: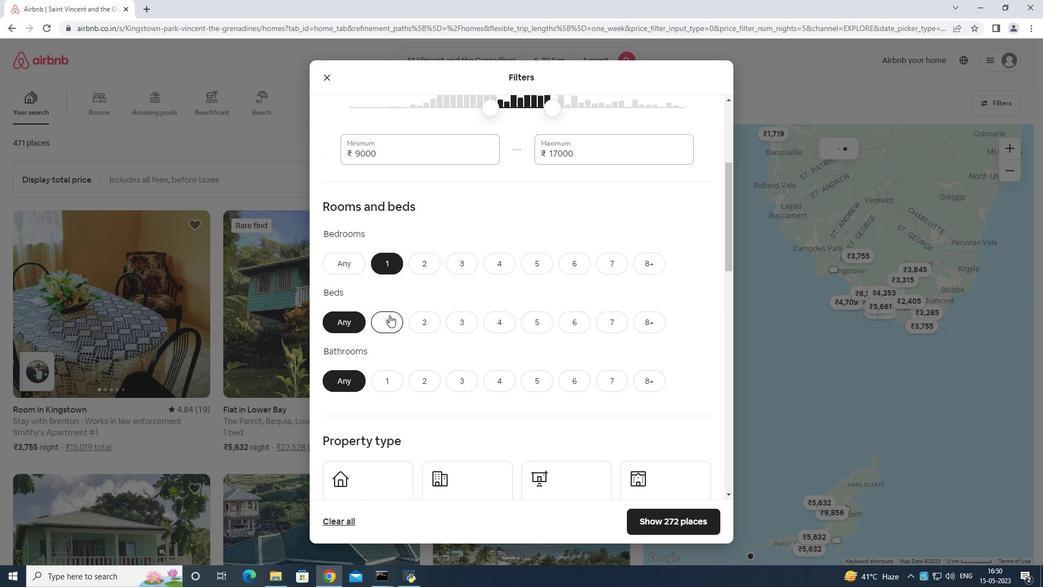 
Action: Mouse pressed left at (389, 315)
Screenshot: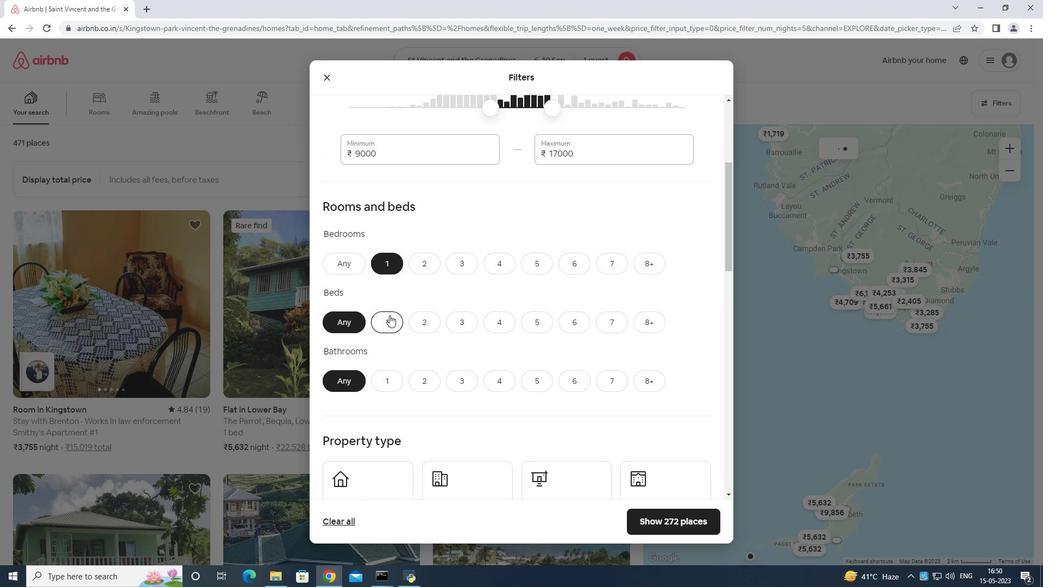 
Action: Mouse moved to (376, 357)
Screenshot: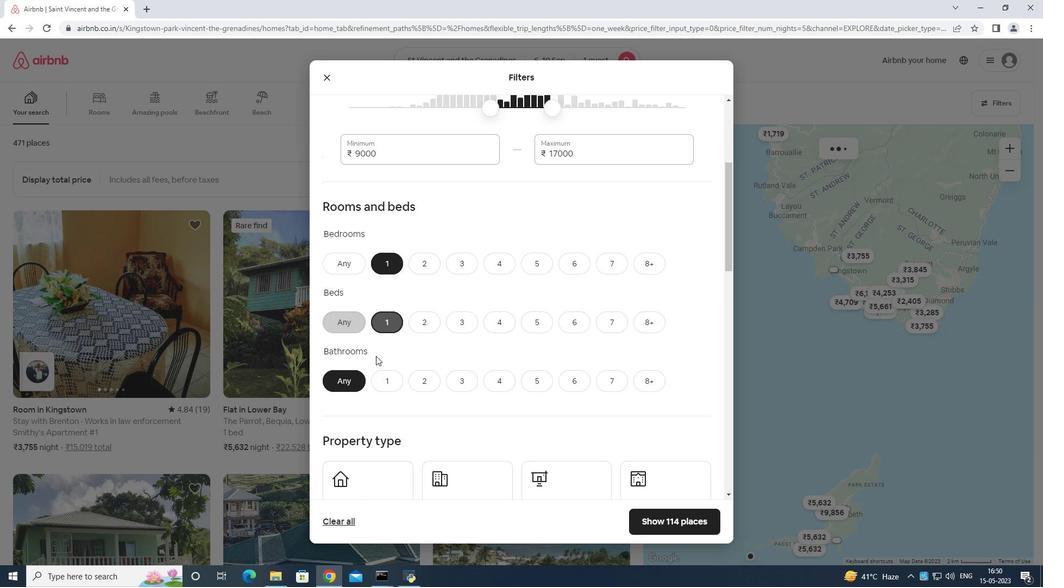
Action: Mouse pressed left at (376, 357)
Screenshot: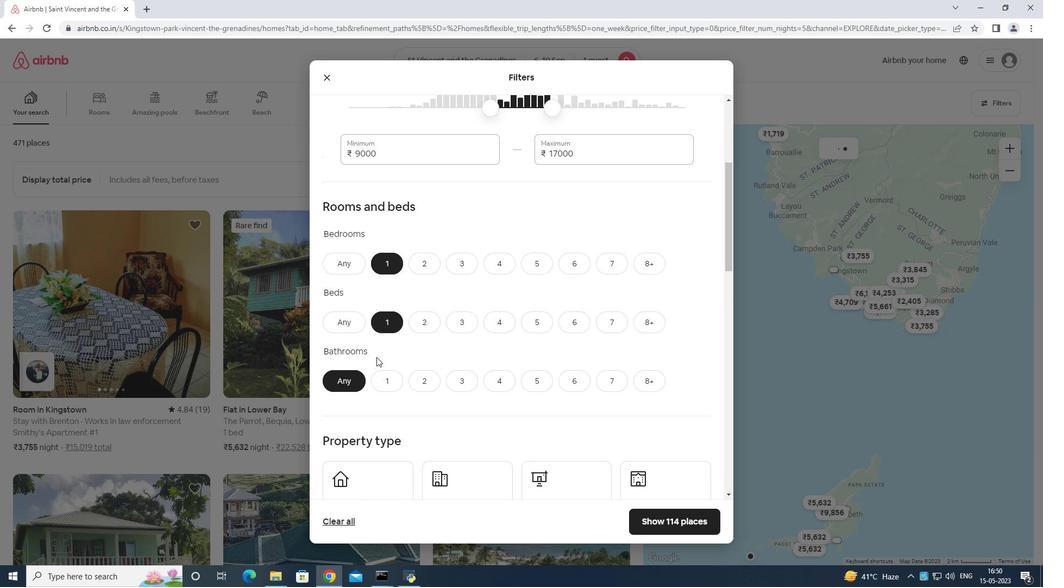 
Action: Mouse moved to (379, 365)
Screenshot: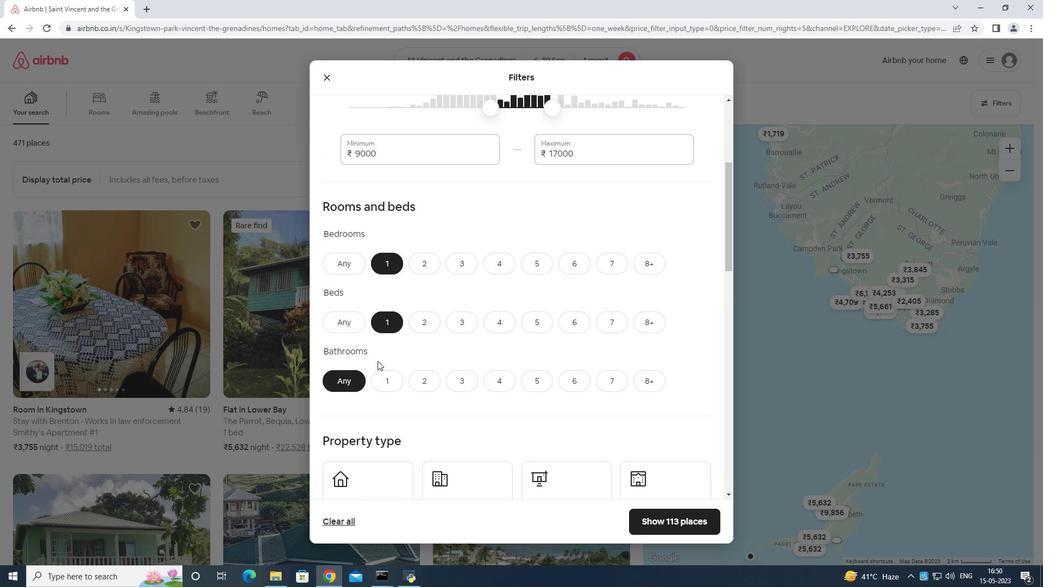 
Action: Mouse pressed left at (379, 365)
Screenshot: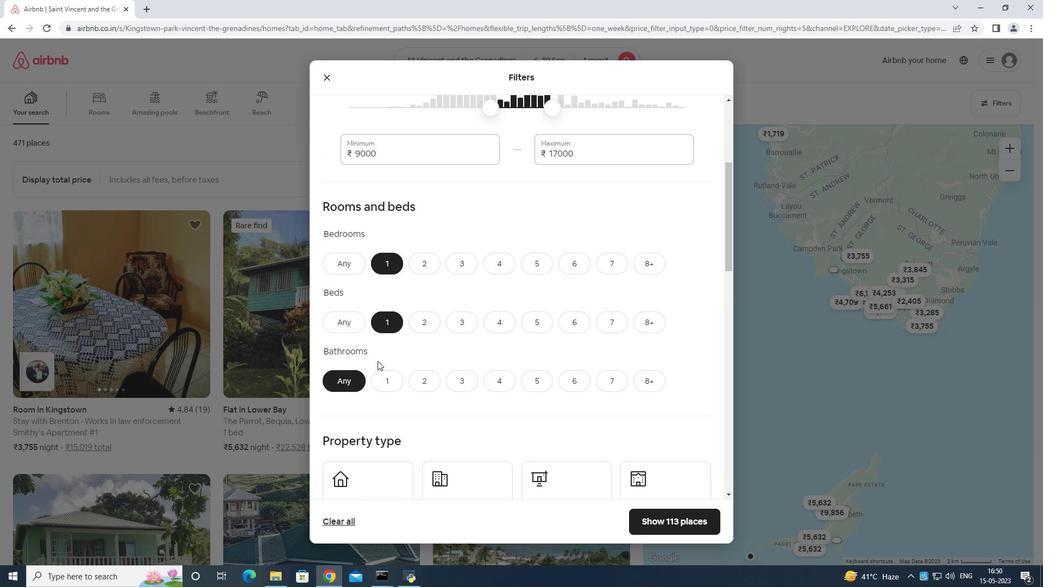 
Action: Mouse moved to (380, 373)
Screenshot: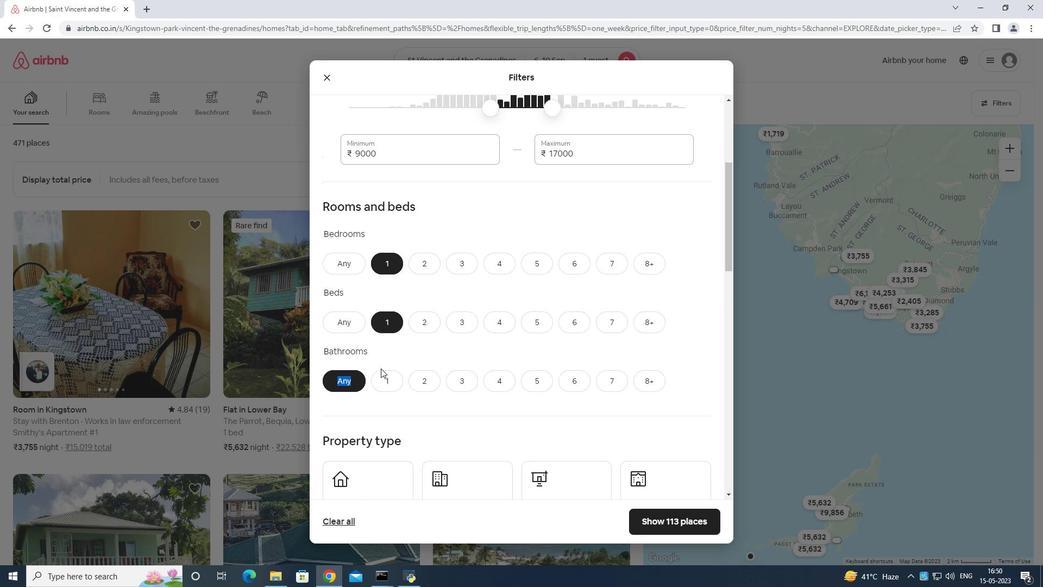 
Action: Mouse pressed left at (380, 373)
Screenshot: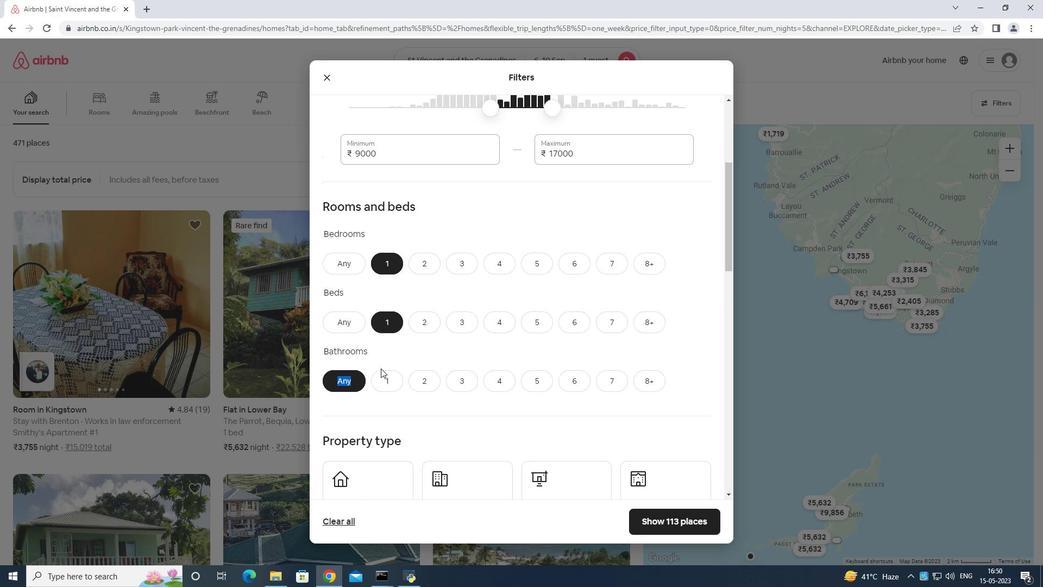 
Action: Mouse moved to (396, 358)
Screenshot: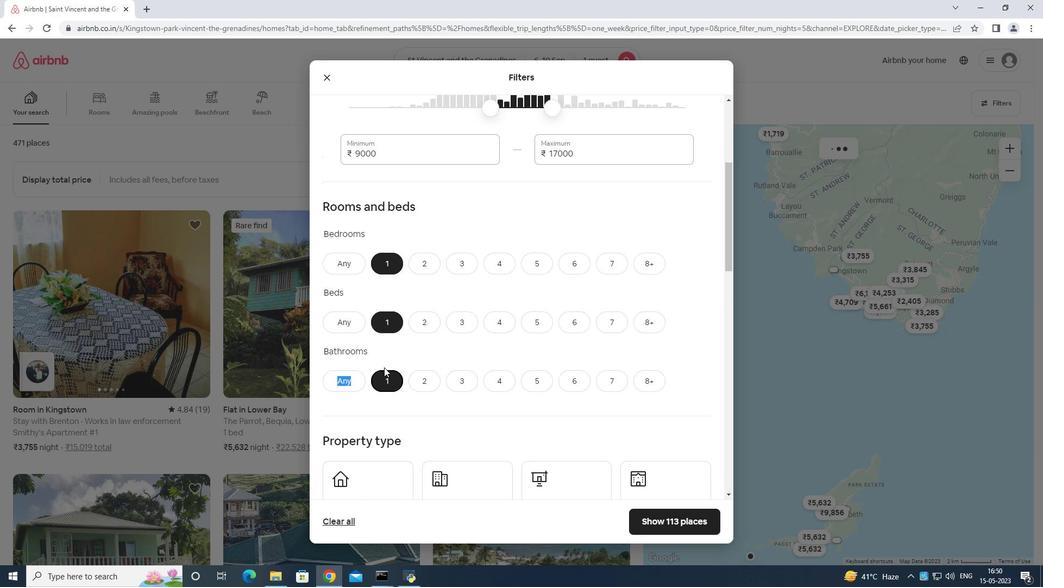 
Action: Mouse scrolled (396, 357) with delta (0, 0)
Screenshot: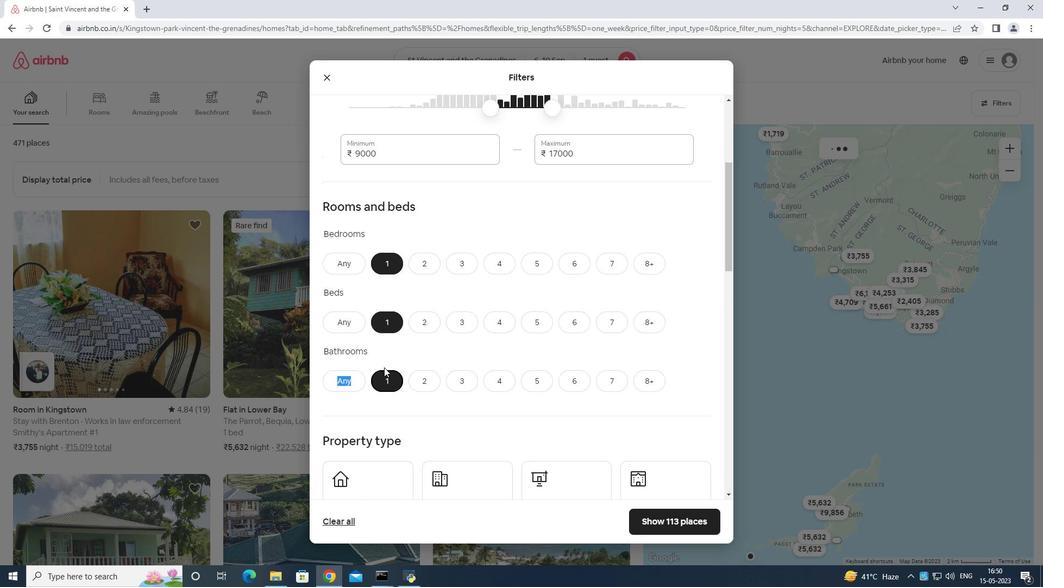 
Action: Mouse moved to (398, 358)
Screenshot: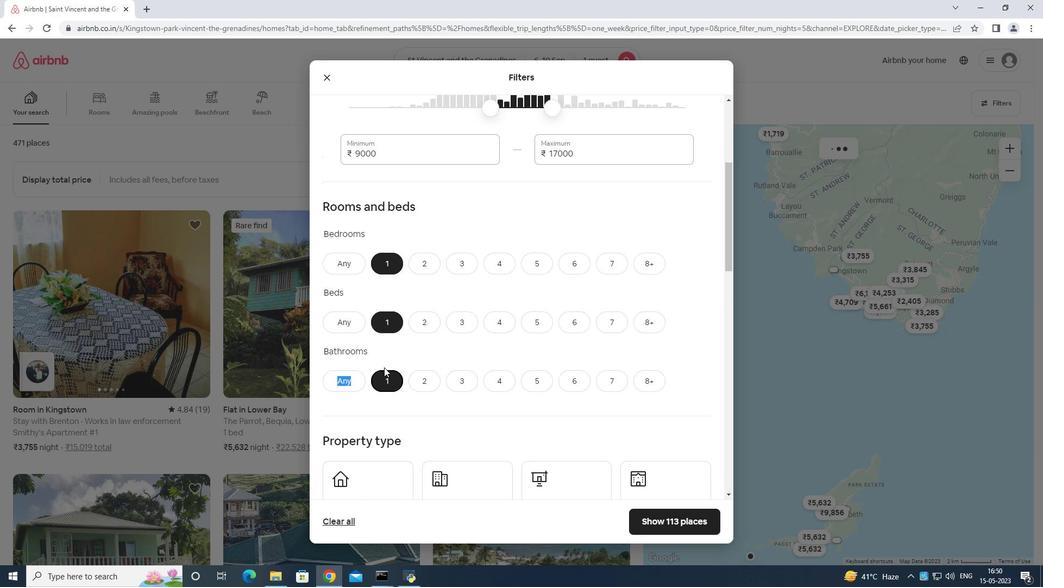 
Action: Mouse scrolled (398, 358) with delta (0, 0)
Screenshot: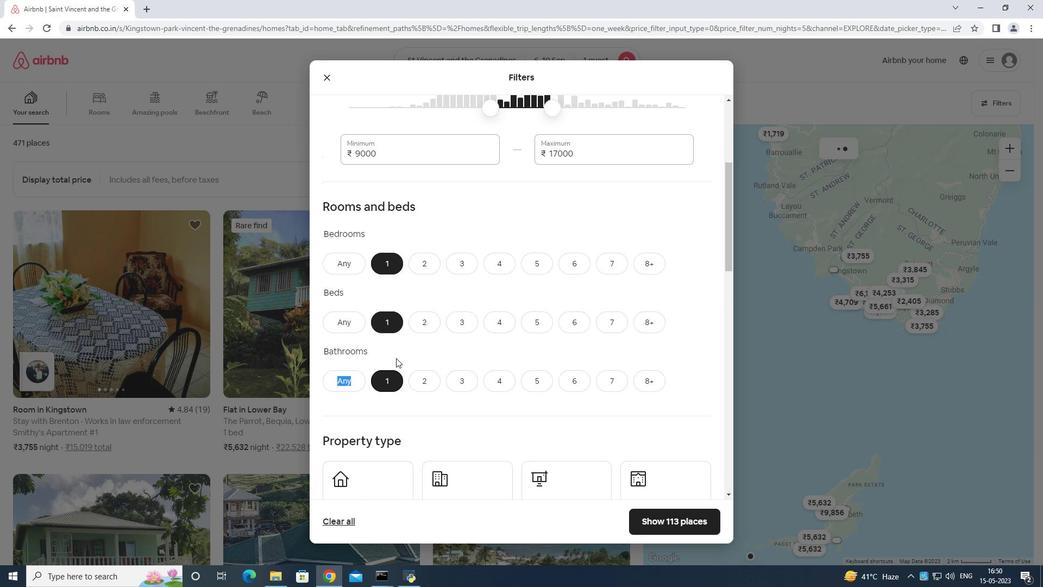 
Action: Mouse moved to (394, 363)
Screenshot: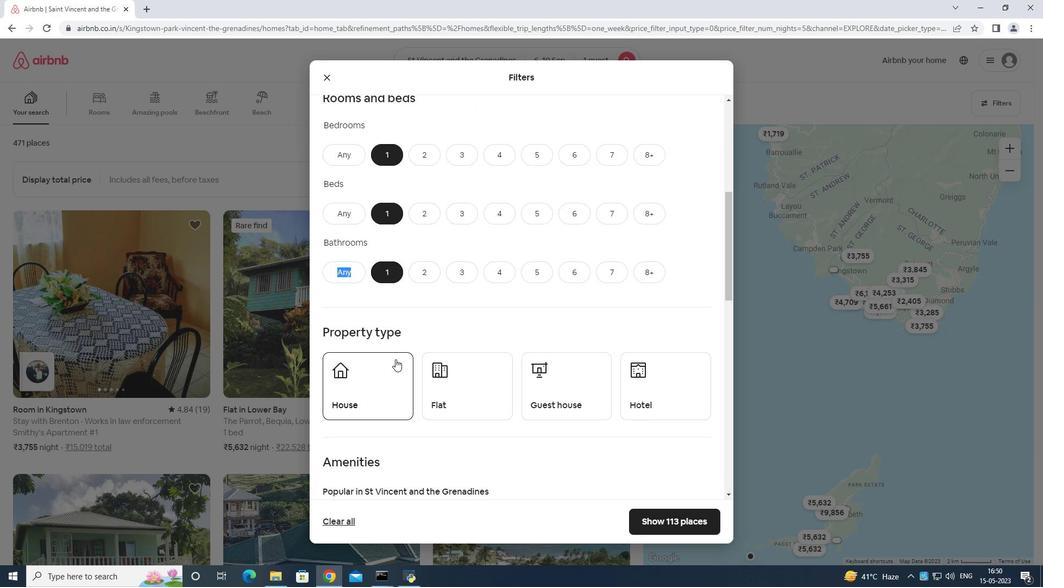 
Action: Mouse pressed left at (394, 363)
Screenshot: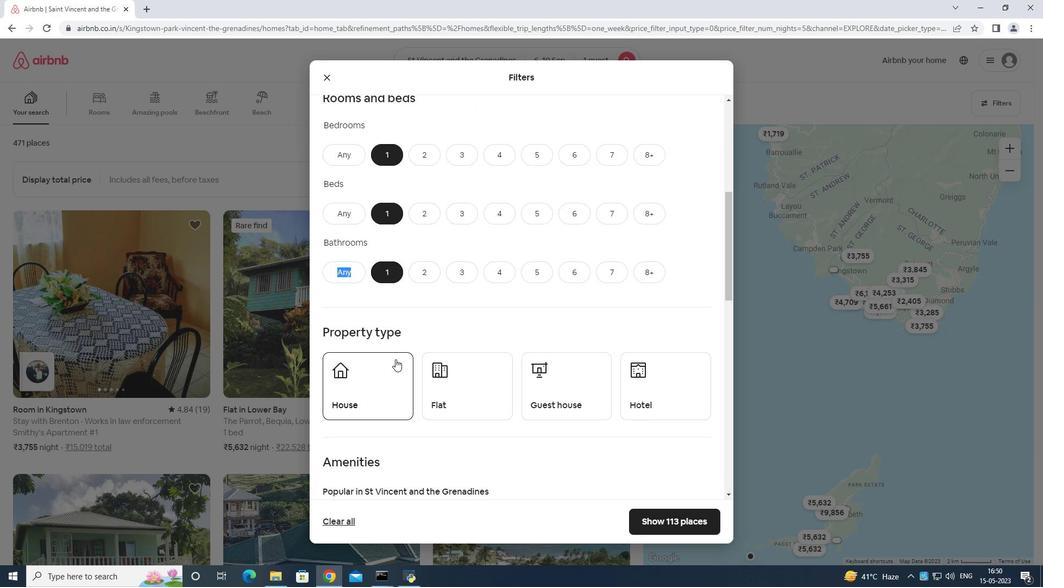 
Action: Mouse moved to (477, 384)
Screenshot: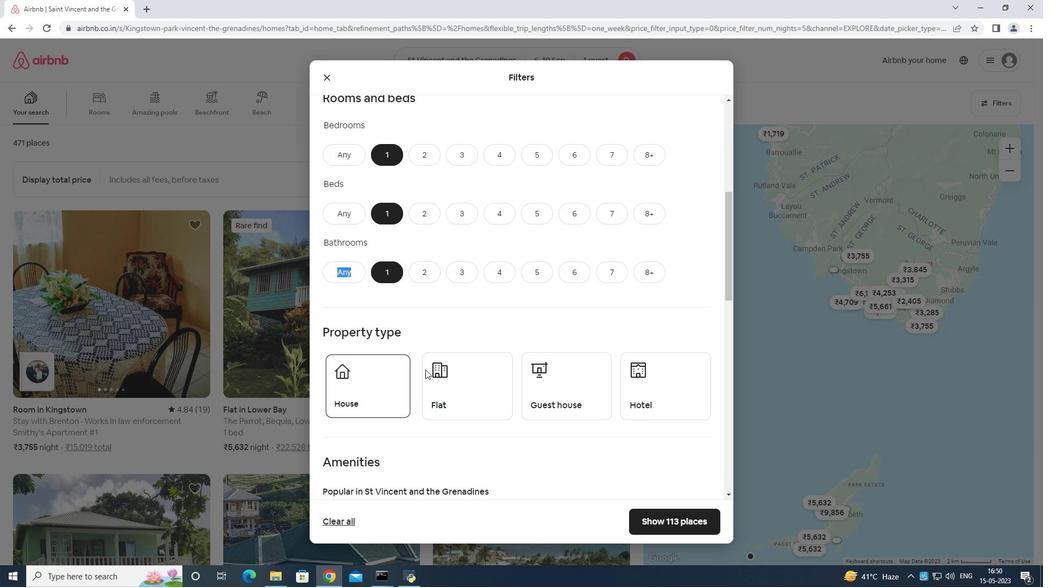 
Action: Mouse pressed left at (477, 384)
Screenshot: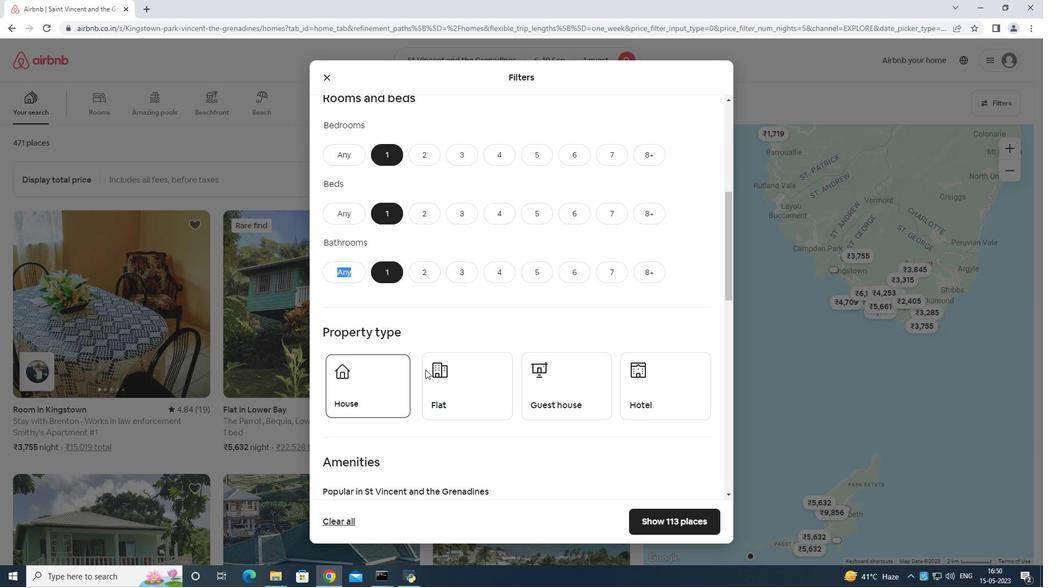 
Action: Mouse moved to (572, 393)
Screenshot: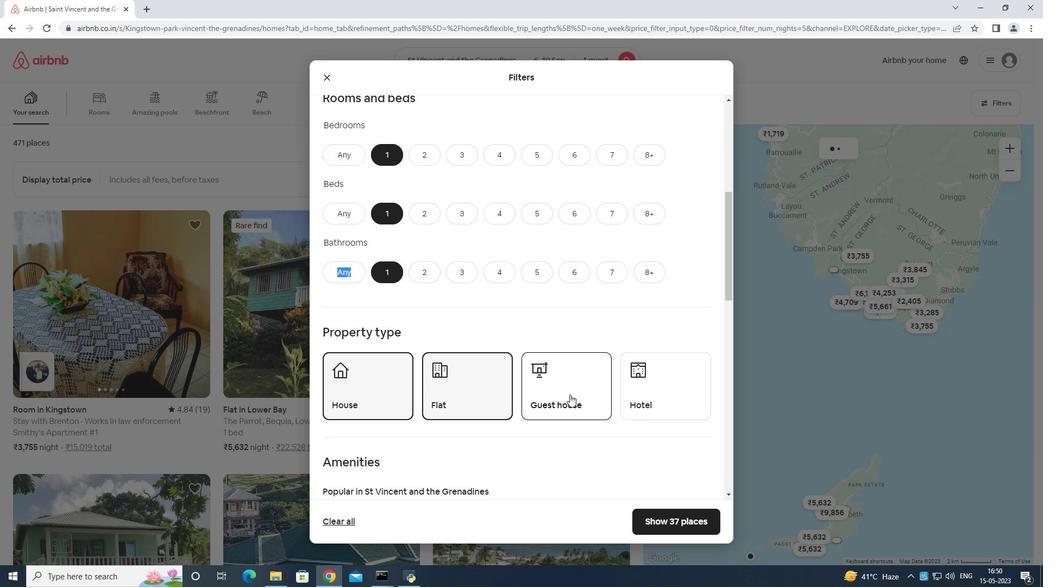 
Action: Mouse pressed left at (572, 393)
Screenshot: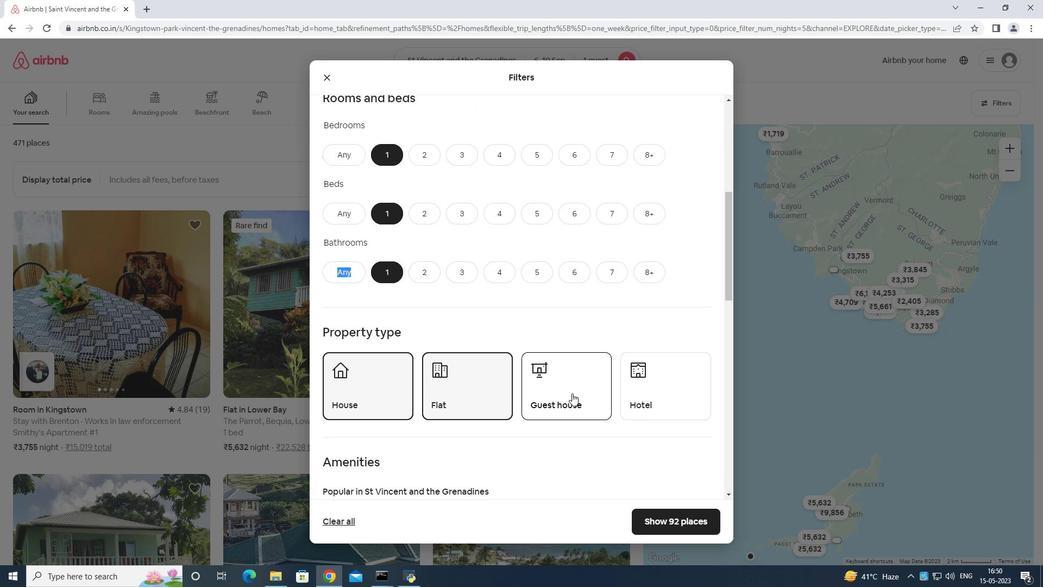
Action: Mouse moved to (619, 365)
Screenshot: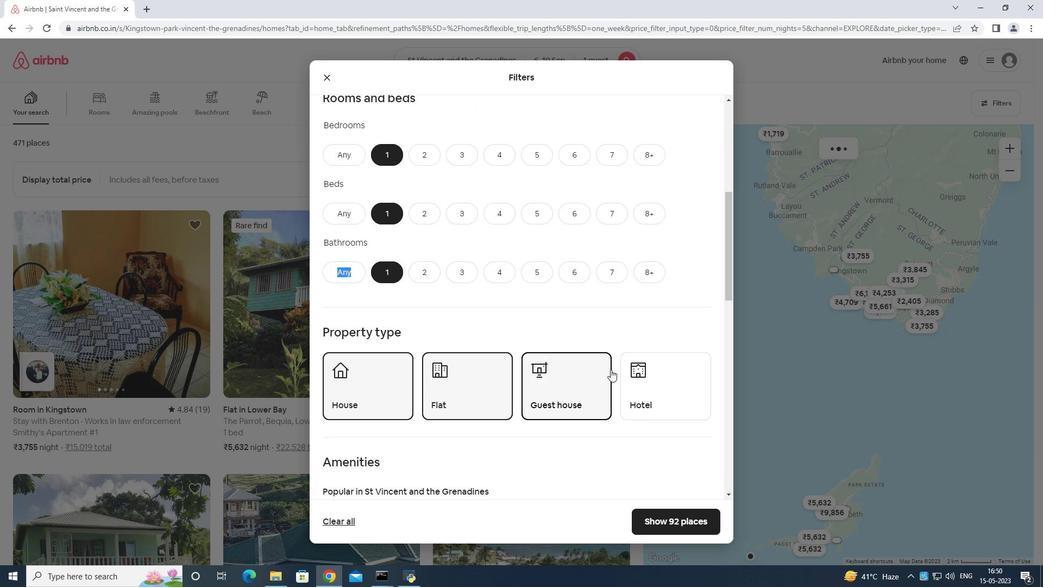 
Action: Mouse scrolled (619, 364) with delta (0, 0)
Screenshot: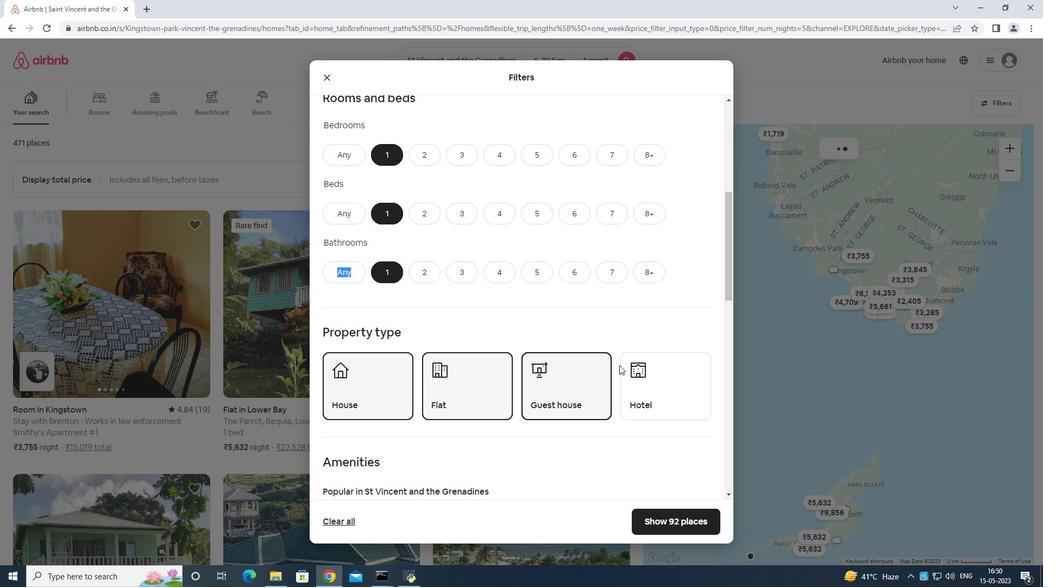 
Action: Mouse scrolled (619, 364) with delta (0, 0)
Screenshot: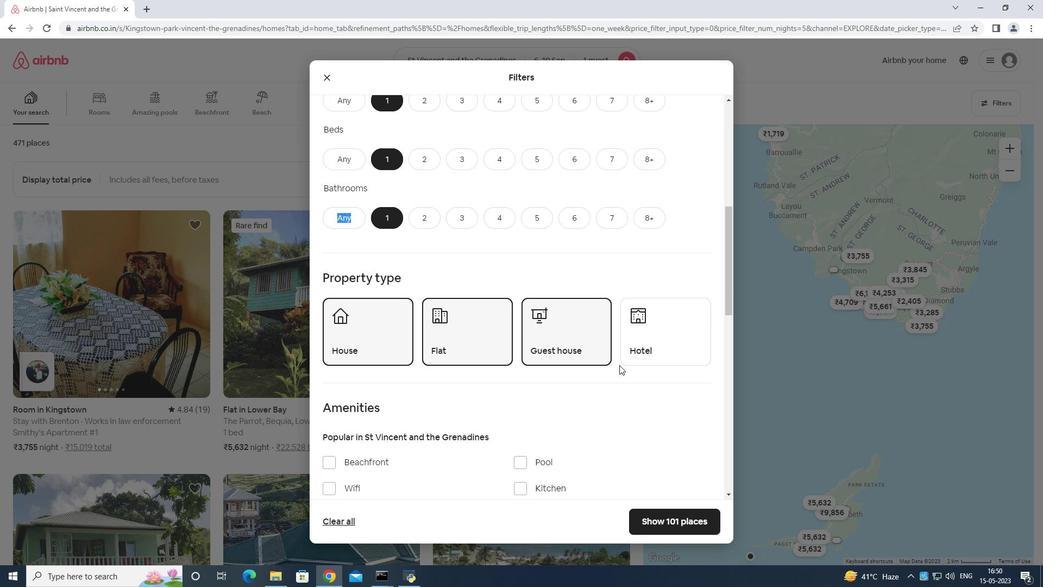 
Action: Mouse moved to (620, 365)
Screenshot: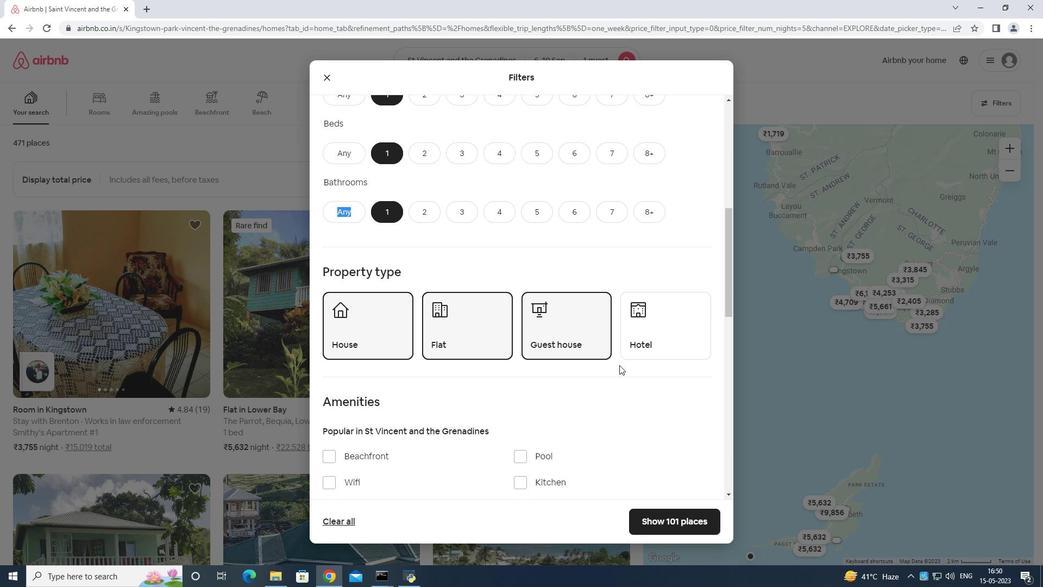 
Action: Mouse scrolled (620, 365) with delta (0, 0)
Screenshot: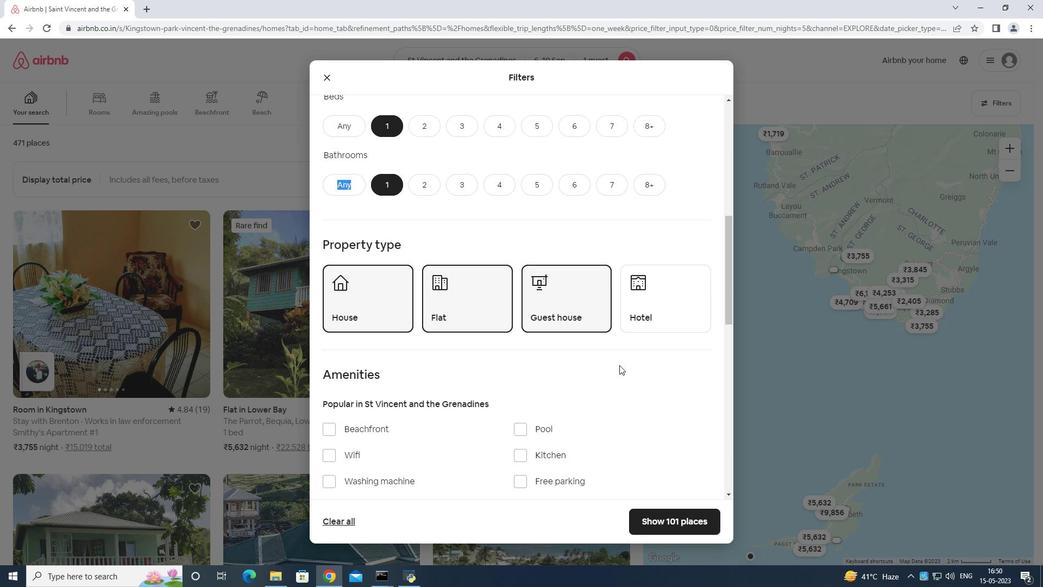 
Action: Mouse moved to (669, 214)
Screenshot: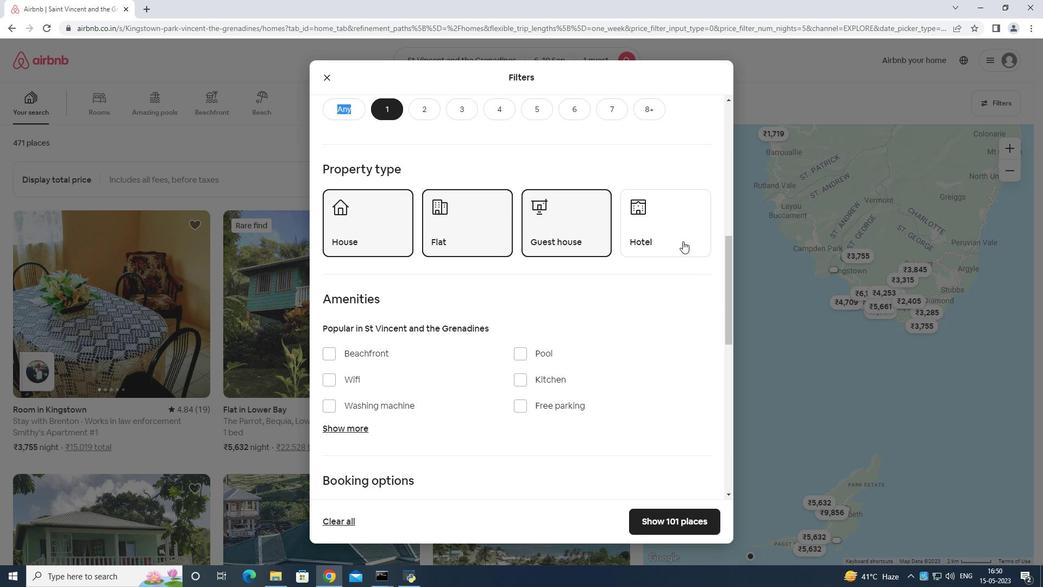 
Action: Mouse pressed left at (669, 214)
Screenshot: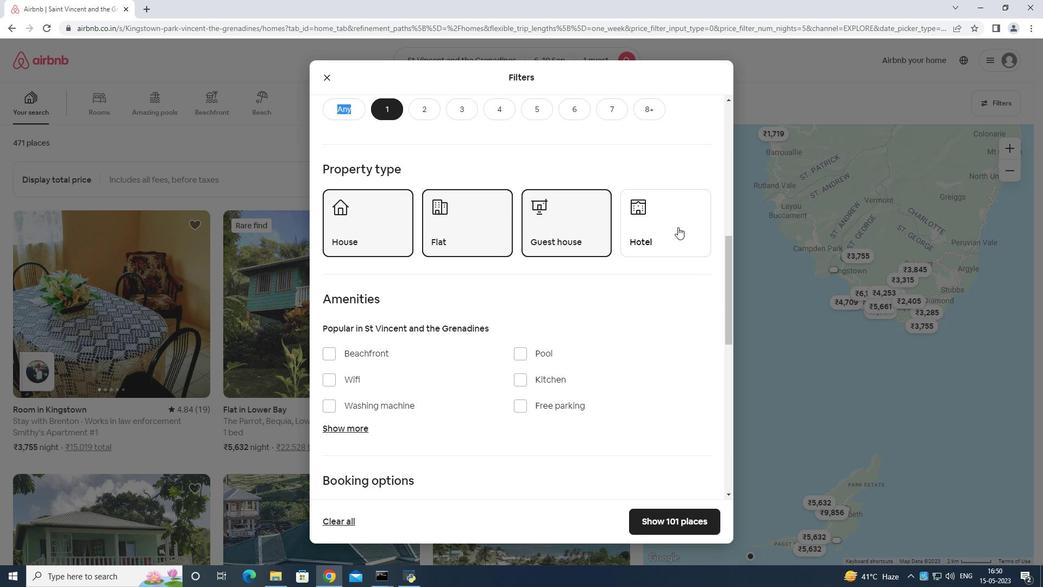 
Action: Mouse moved to (618, 420)
Screenshot: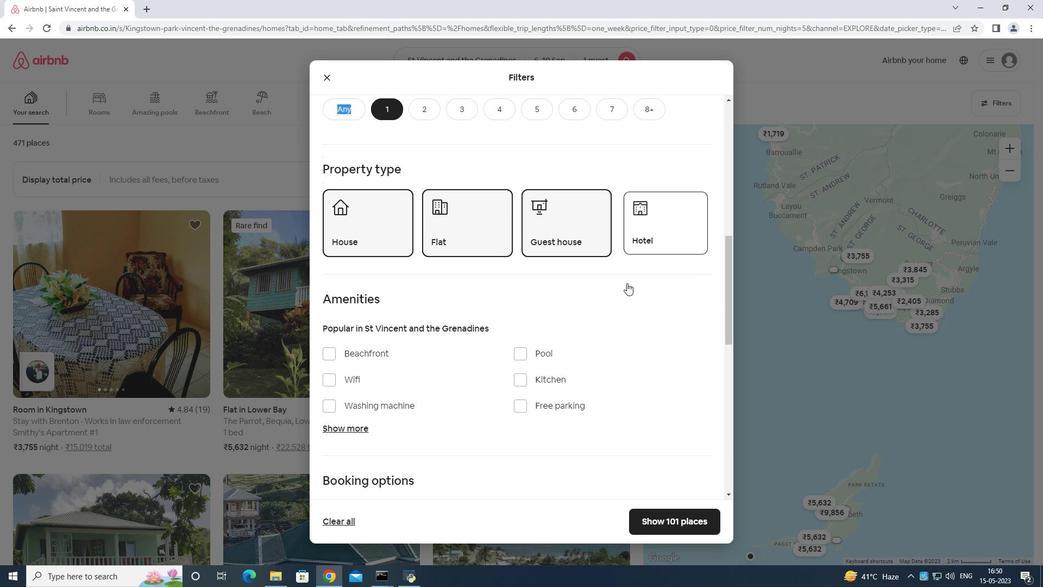 
Action: Mouse scrolled (618, 420) with delta (0, 0)
Screenshot: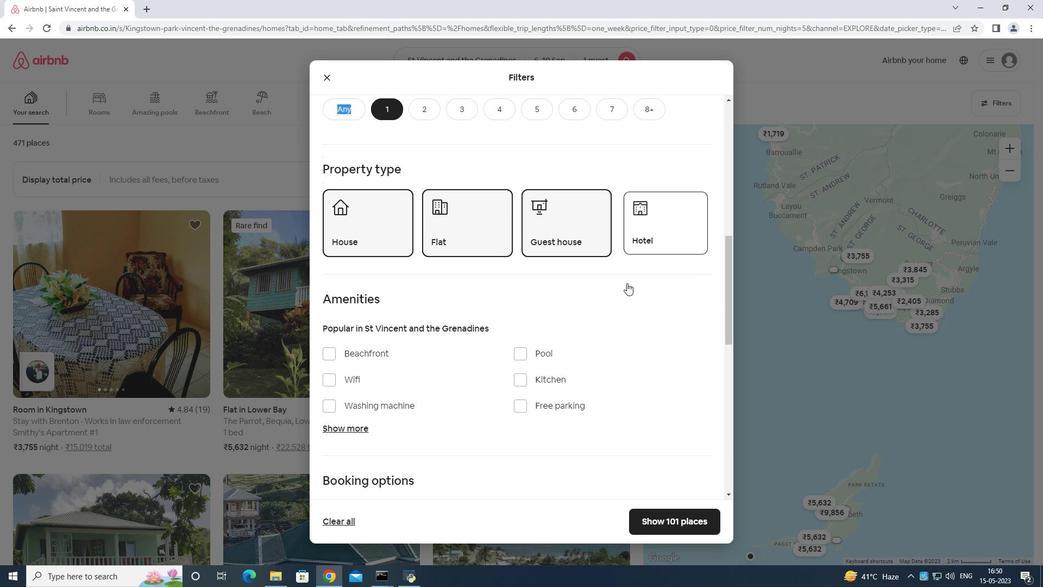 
Action: Mouse scrolled (618, 420) with delta (0, 0)
Screenshot: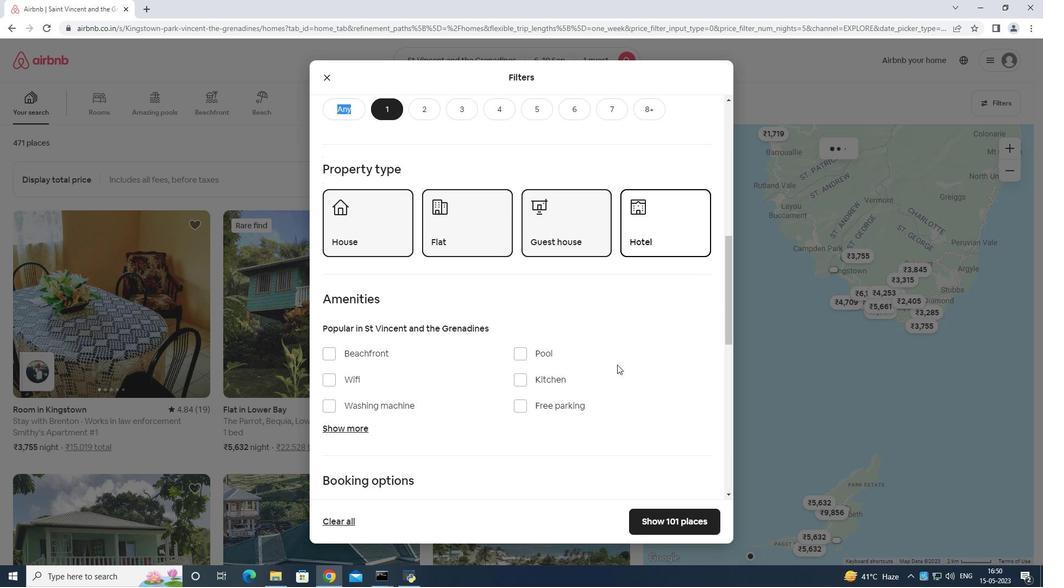 
Action: Mouse scrolled (618, 420) with delta (0, 0)
Screenshot: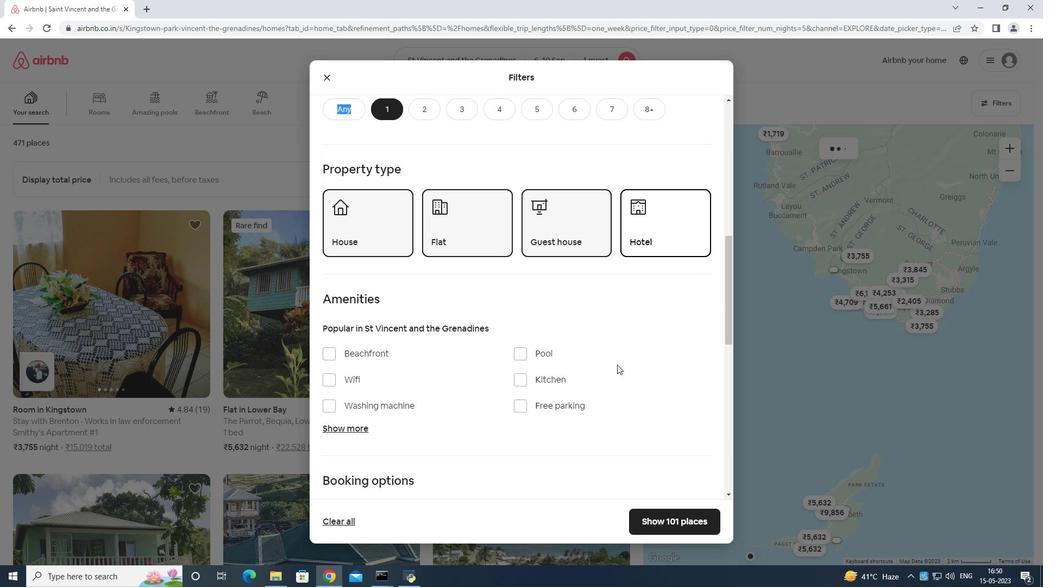 
Action: Mouse scrolled (618, 420) with delta (0, 0)
Screenshot: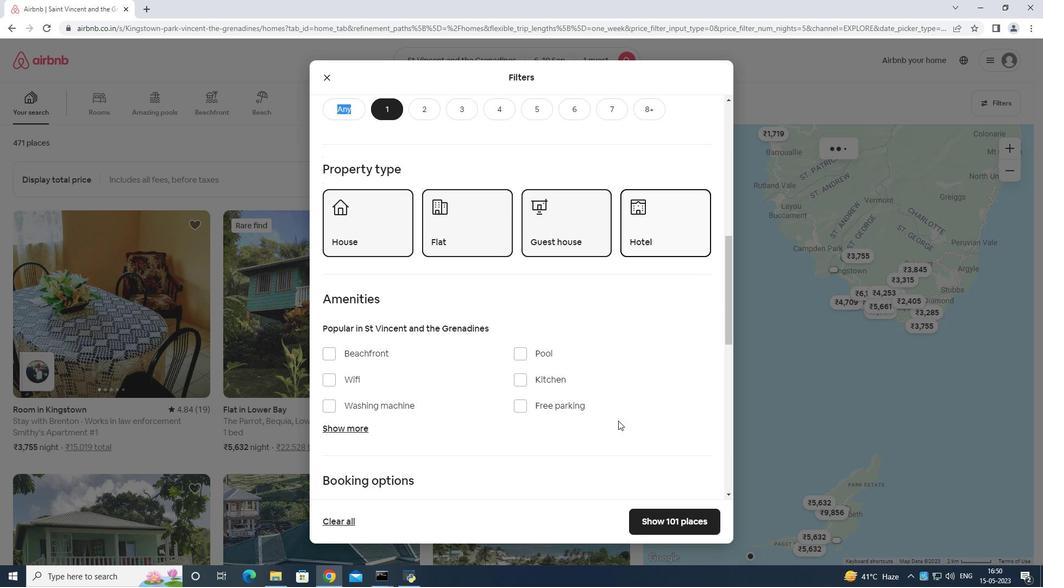 
Action: Mouse moved to (625, 406)
Screenshot: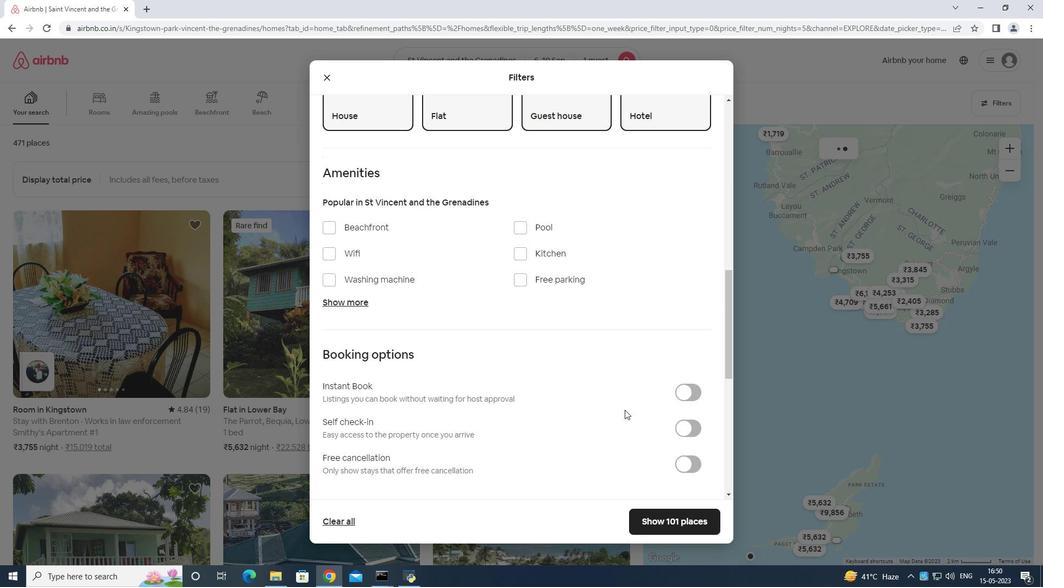 
Action: Mouse scrolled (625, 405) with delta (0, 0)
Screenshot: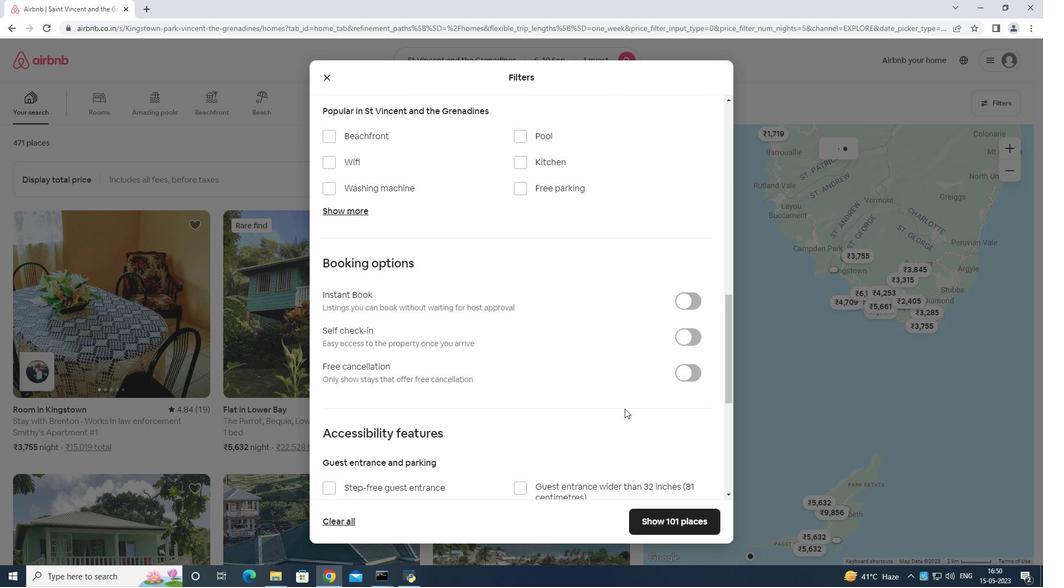 
Action: Mouse scrolled (625, 405) with delta (0, 0)
Screenshot: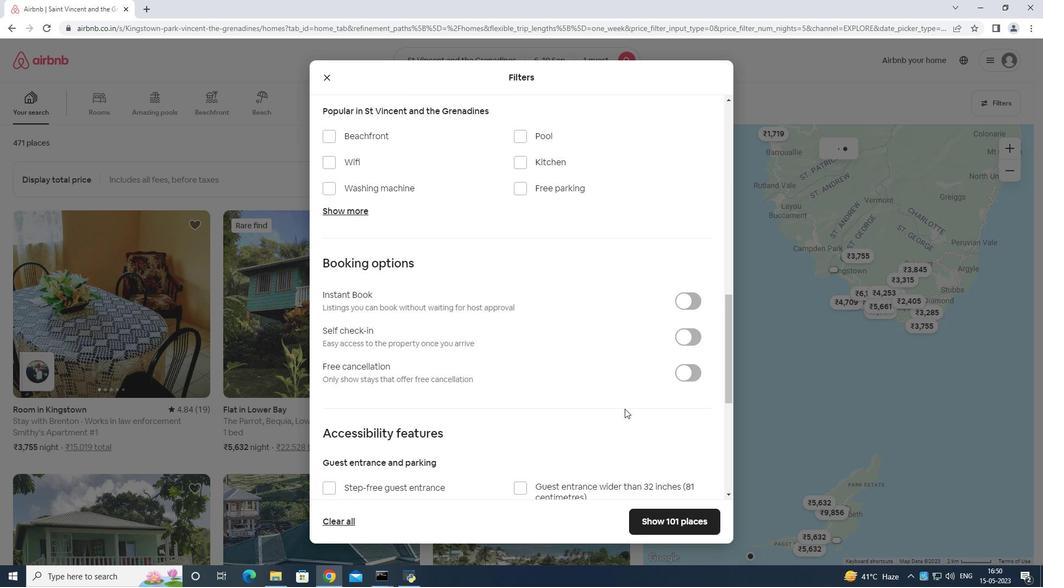 
Action: Mouse scrolled (625, 405) with delta (0, 0)
Screenshot: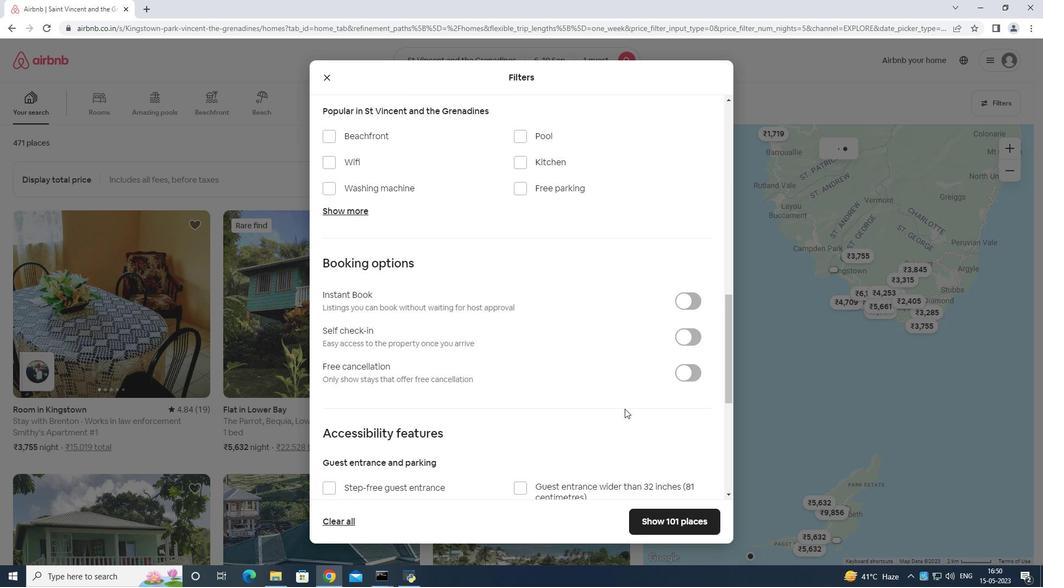
Action: Mouse scrolled (625, 405) with delta (0, 0)
Screenshot: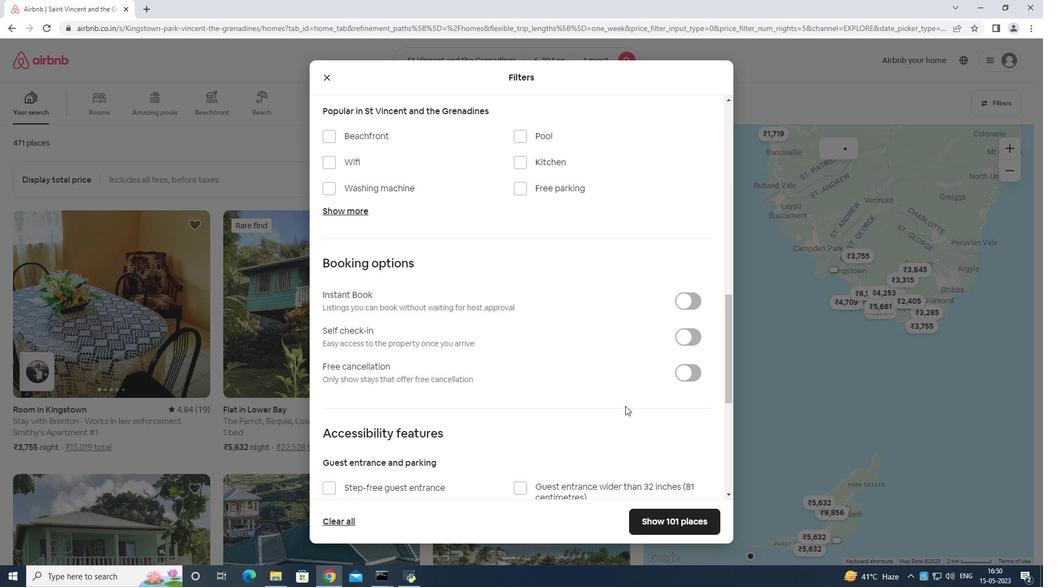 
Action: Mouse moved to (625, 361)
Screenshot: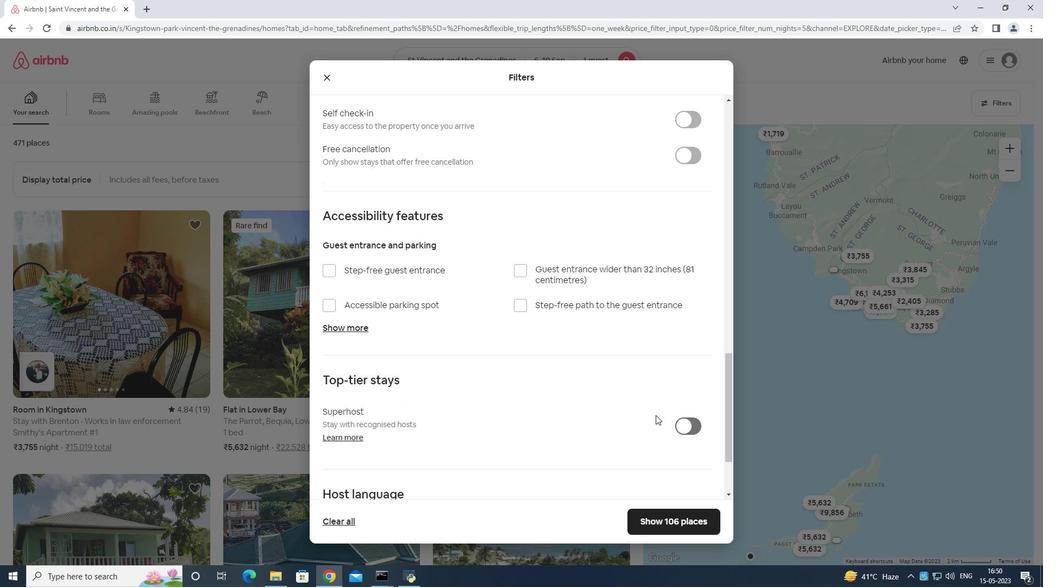 
Action: Mouse scrolled (625, 360) with delta (0, 0)
Screenshot: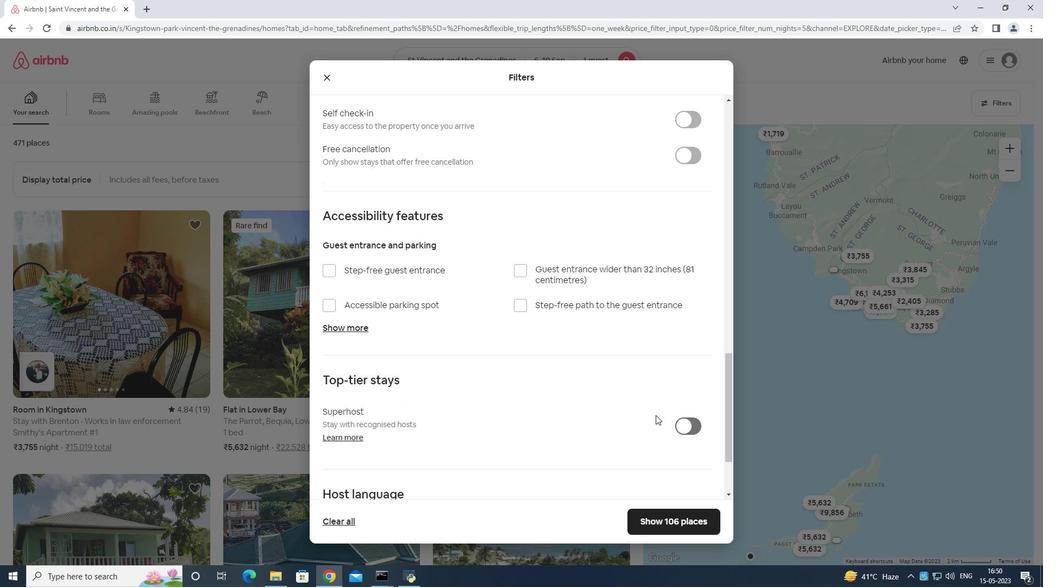 
Action: Mouse moved to (622, 375)
Screenshot: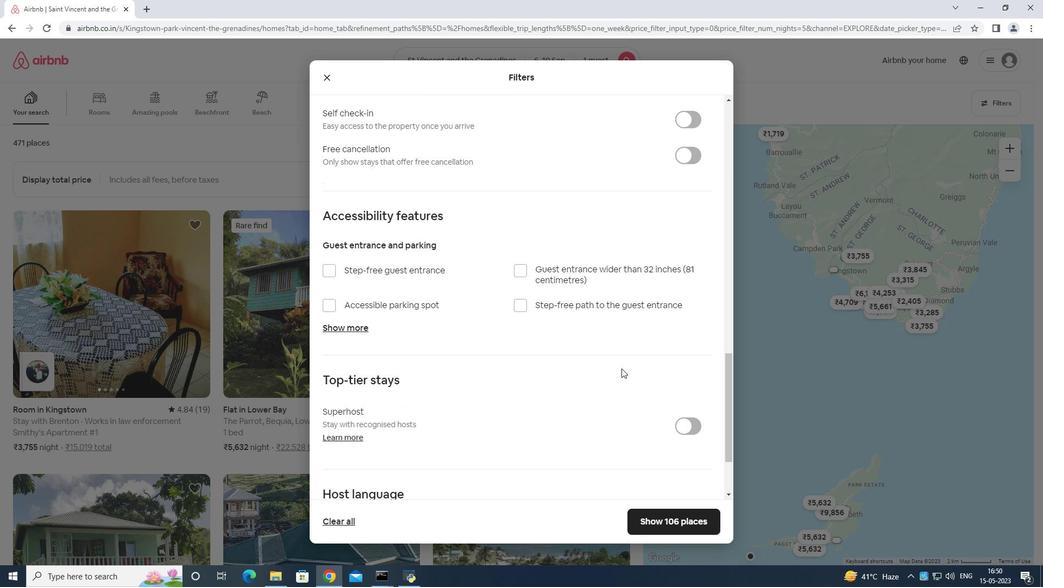 
Action: Mouse scrolled (622, 375) with delta (0, 0)
Screenshot: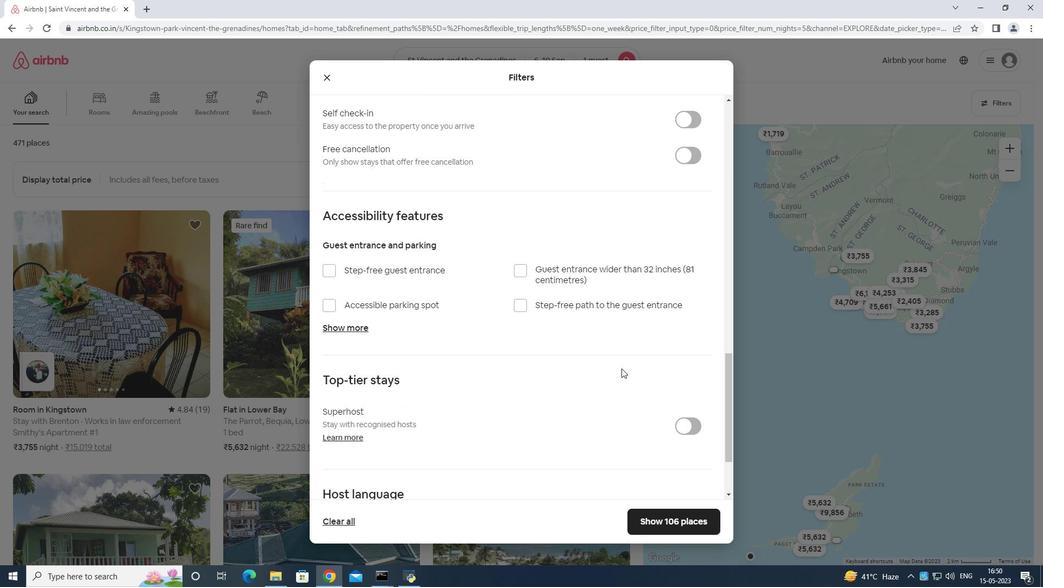 
Action: Mouse moved to (621, 384)
Screenshot: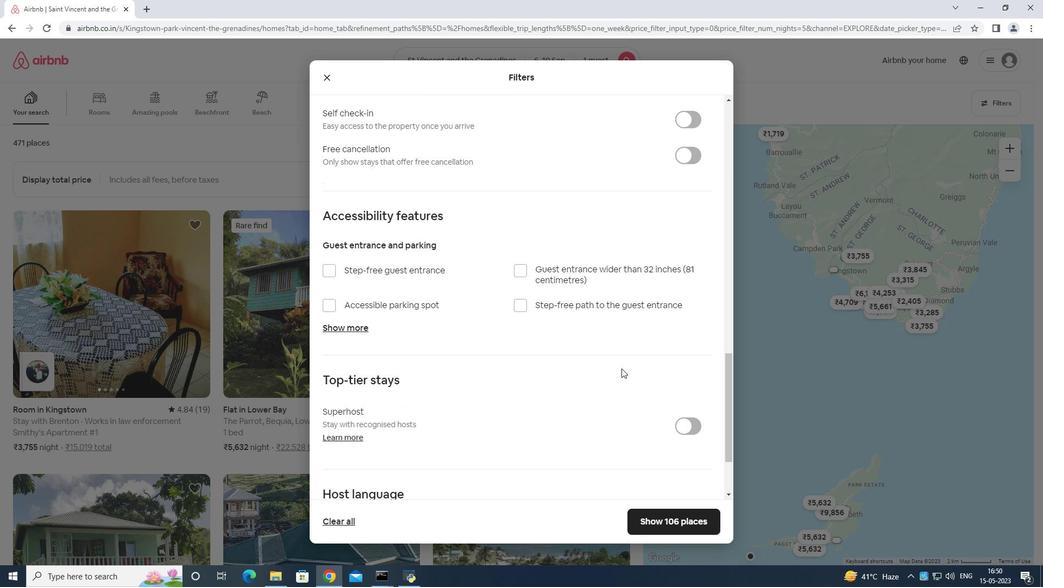 
Action: Mouse scrolled (621, 383) with delta (0, 0)
Screenshot: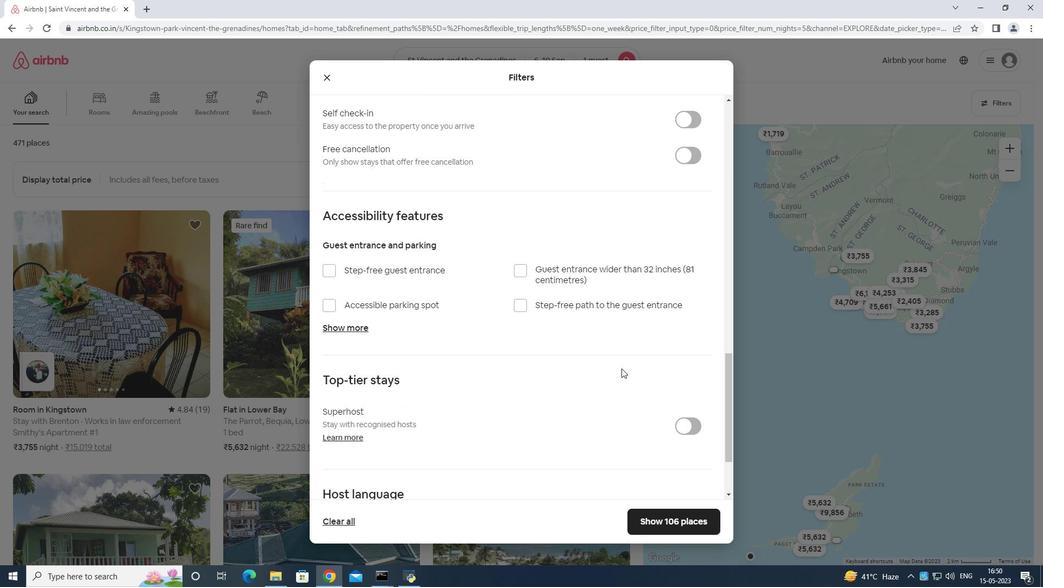 
Action: Mouse moved to (621, 385)
Screenshot: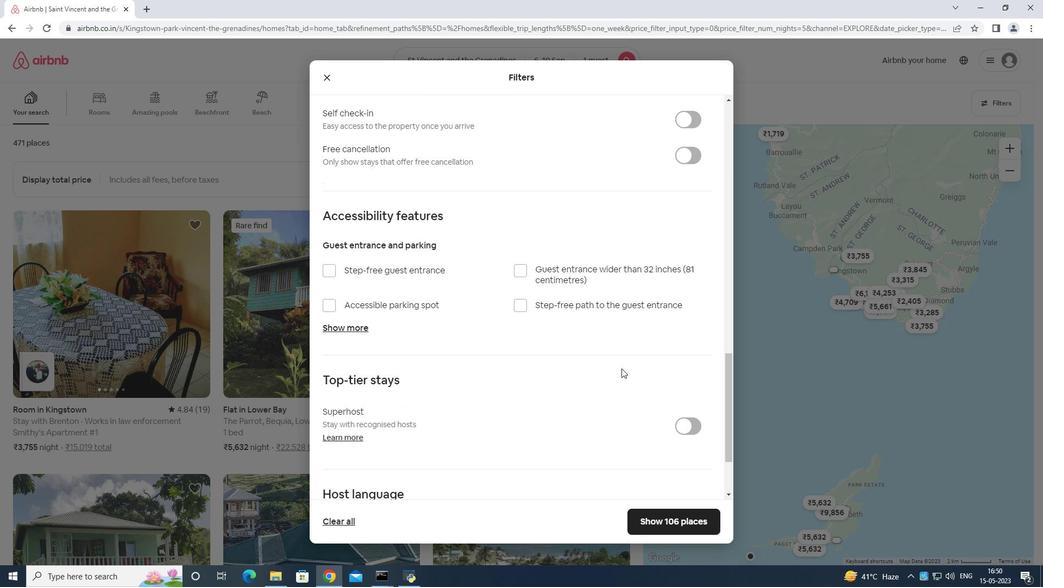 
Action: Mouse scrolled (621, 384) with delta (0, 0)
Screenshot: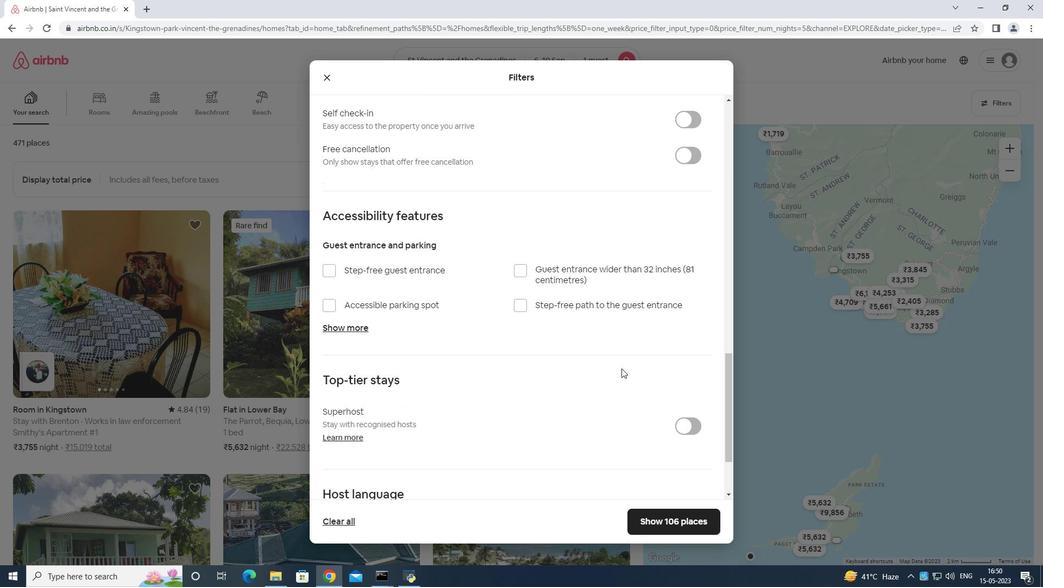 
Action: Mouse moved to (621, 390)
Screenshot: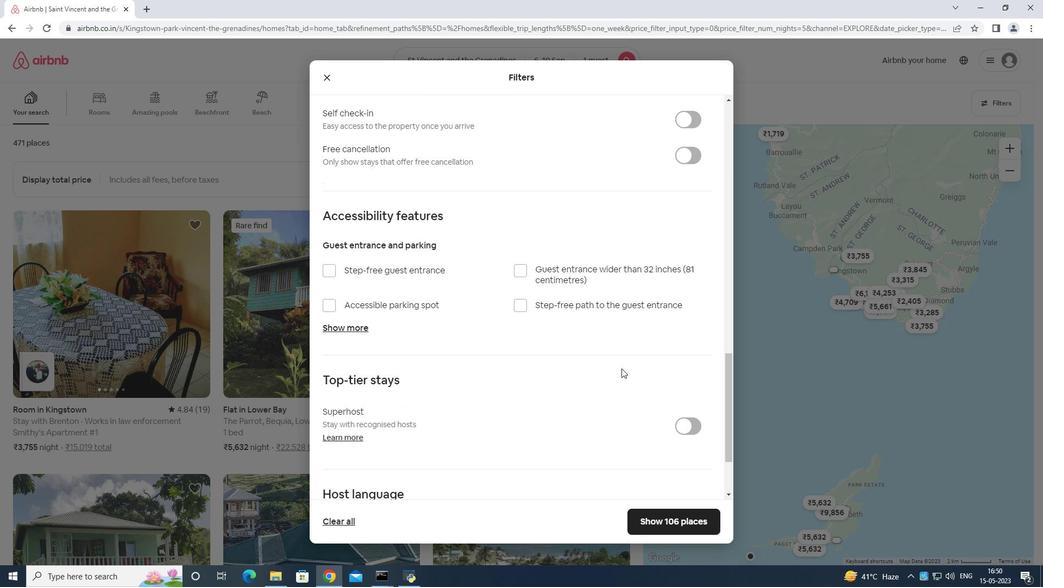 
Action: Mouse scrolled (621, 385) with delta (0, 0)
Screenshot: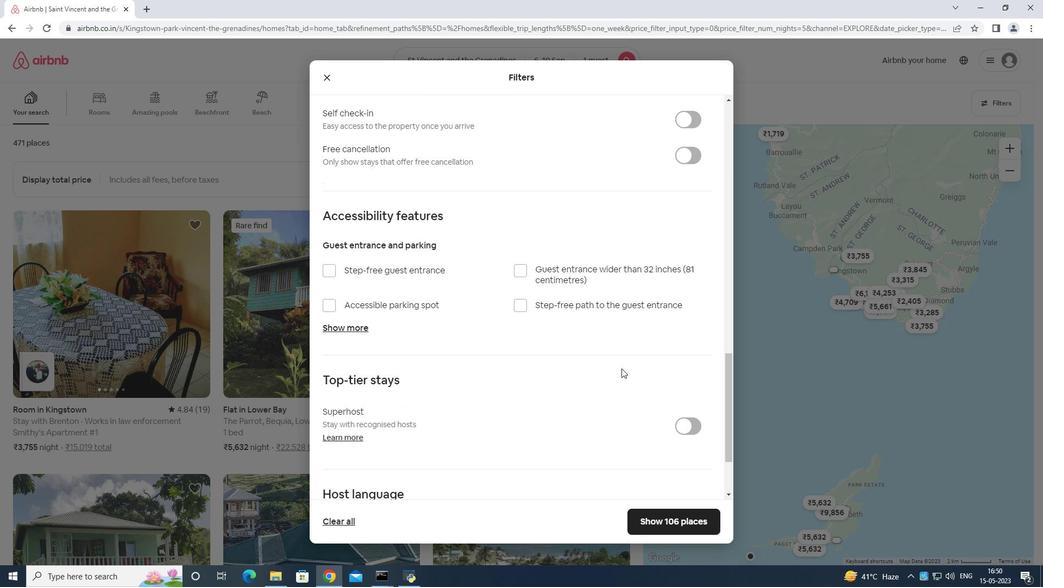 
Action: Mouse moved to (625, 382)
Screenshot: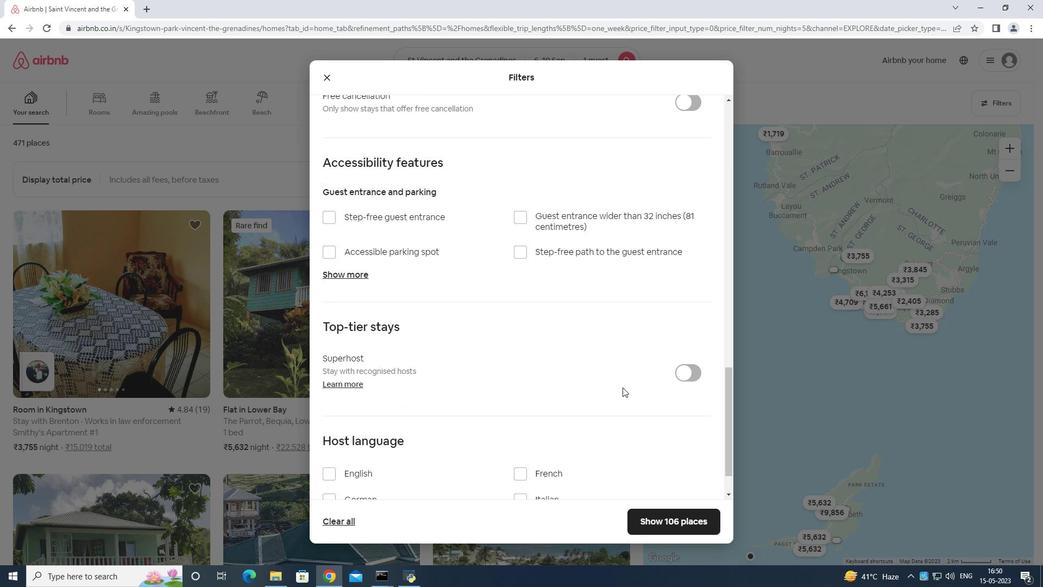 
Action: Mouse scrolled (625, 381) with delta (0, 0)
Screenshot: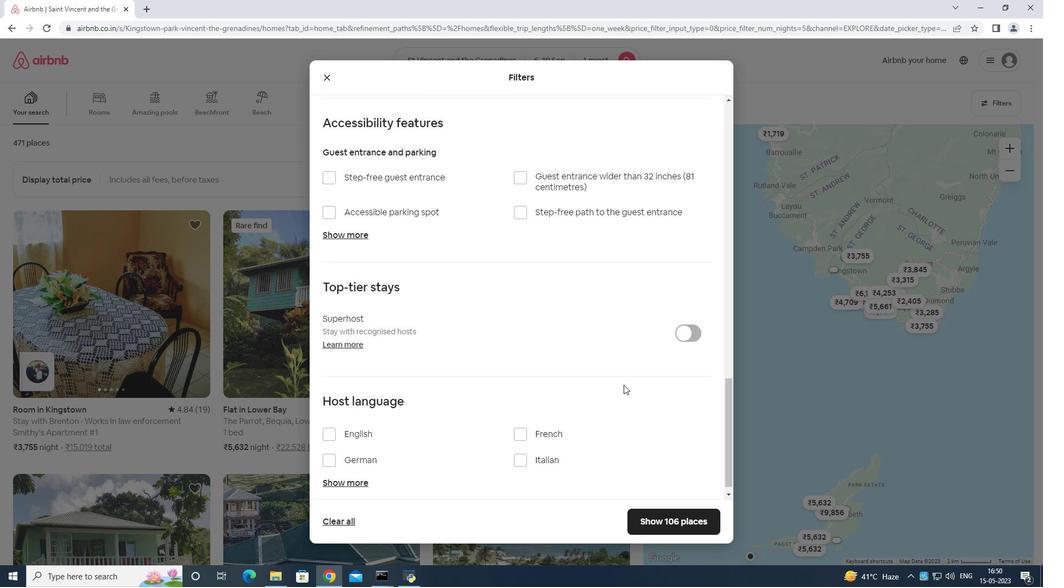 
Action: Mouse moved to (625, 385)
Screenshot: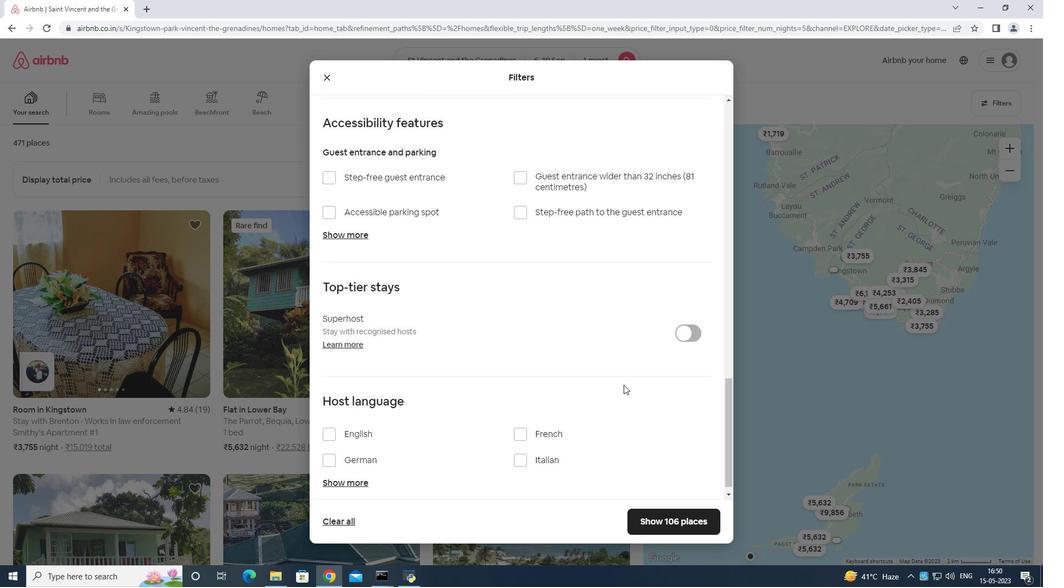 
Action: Mouse scrolled (625, 384) with delta (0, 0)
Screenshot: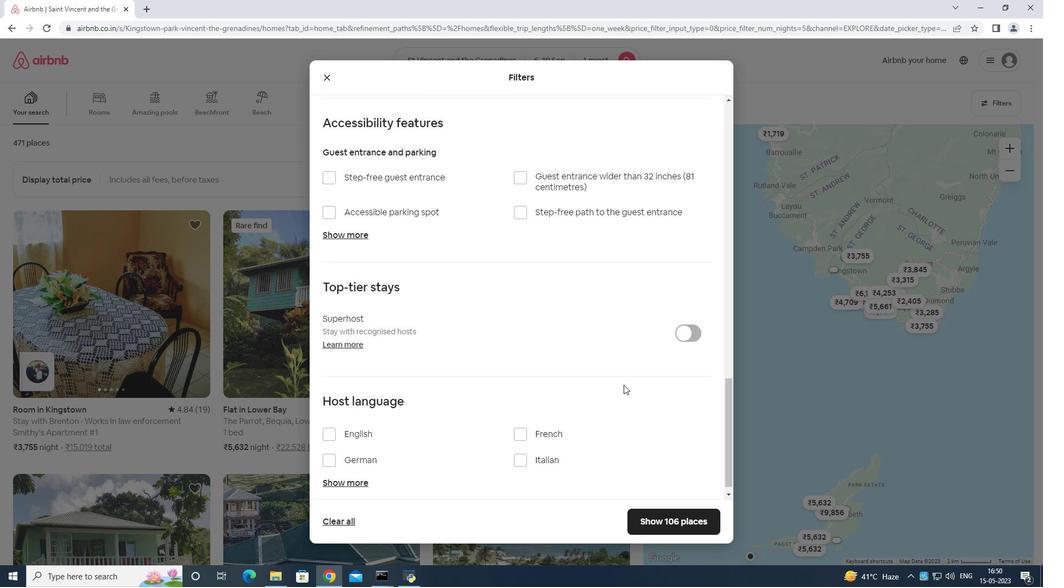 
Action: Mouse moved to (624, 389)
Screenshot: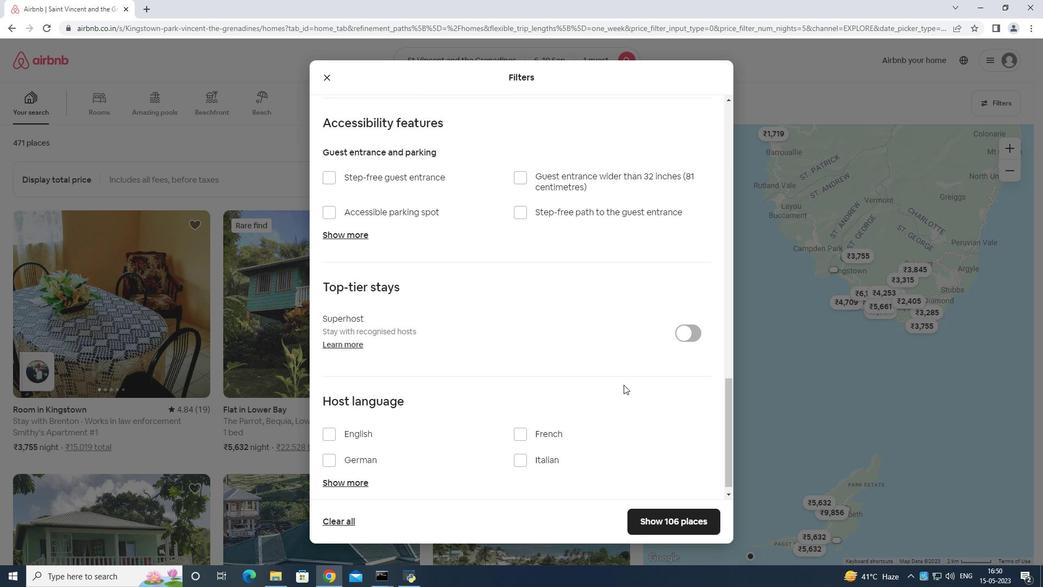 
Action: Mouse scrolled (624, 388) with delta (0, 0)
Screenshot: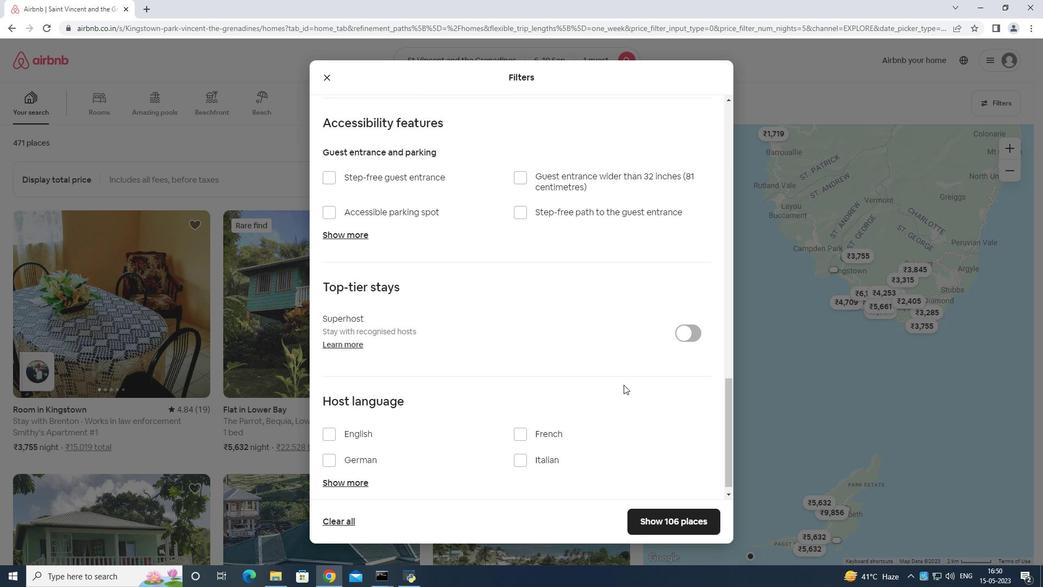 
Action: Mouse moved to (624, 389)
Screenshot: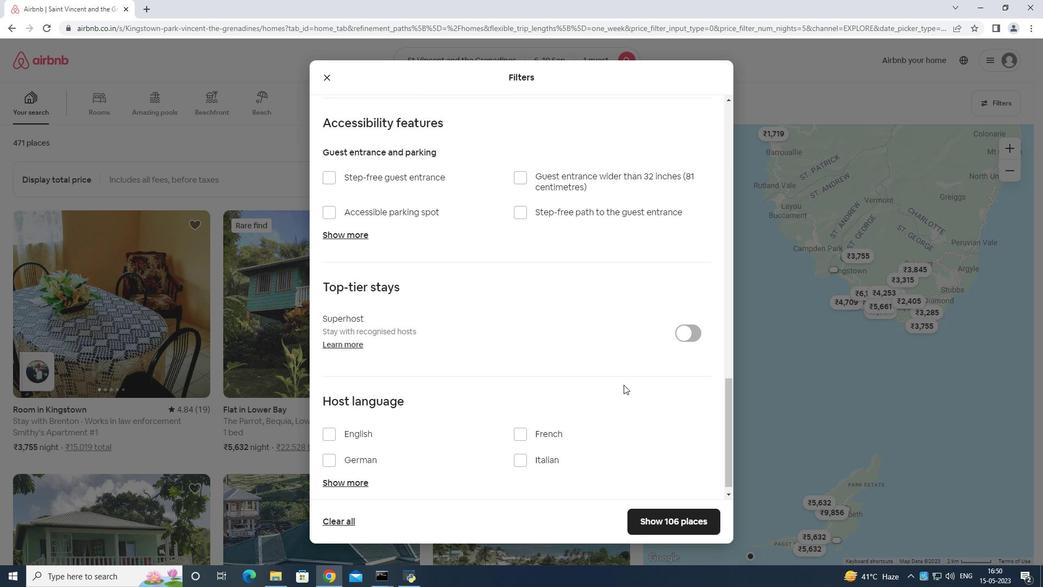 
Action: Mouse scrolled (624, 389) with delta (0, 0)
Screenshot: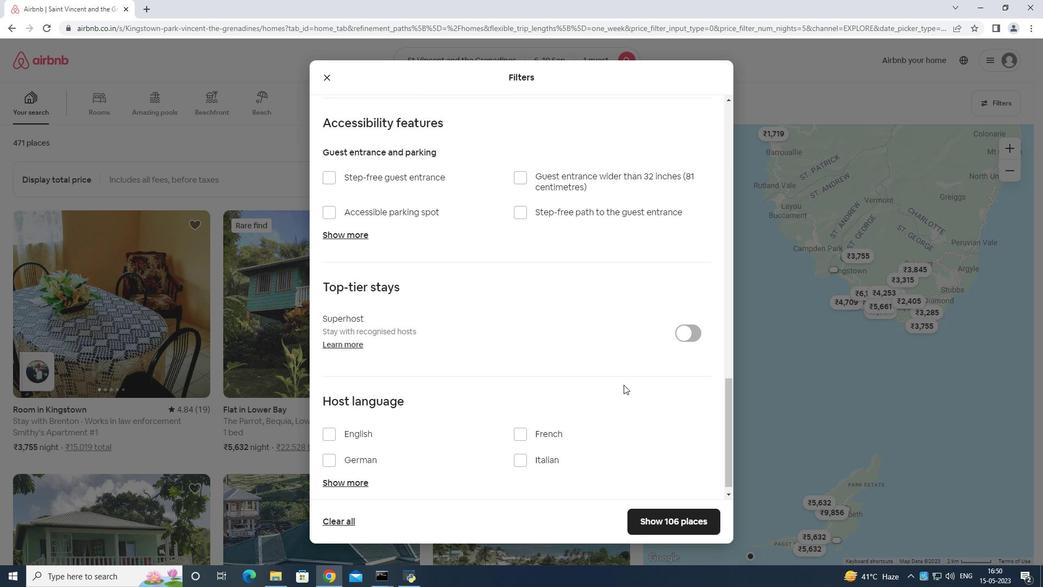 
Action: Mouse moved to (624, 389)
Screenshot: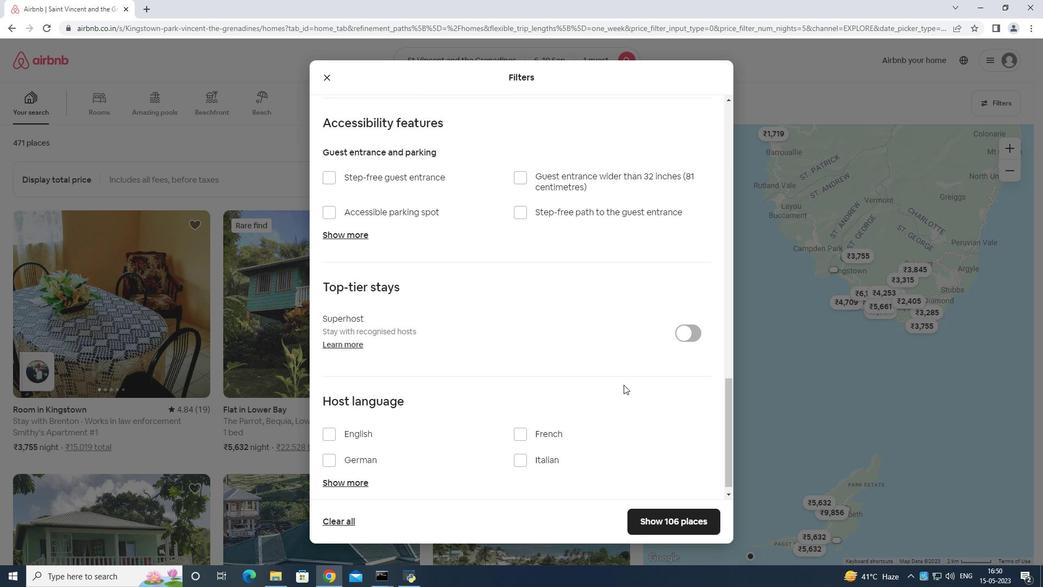 
Action: Mouse scrolled (624, 389) with delta (0, 0)
Screenshot: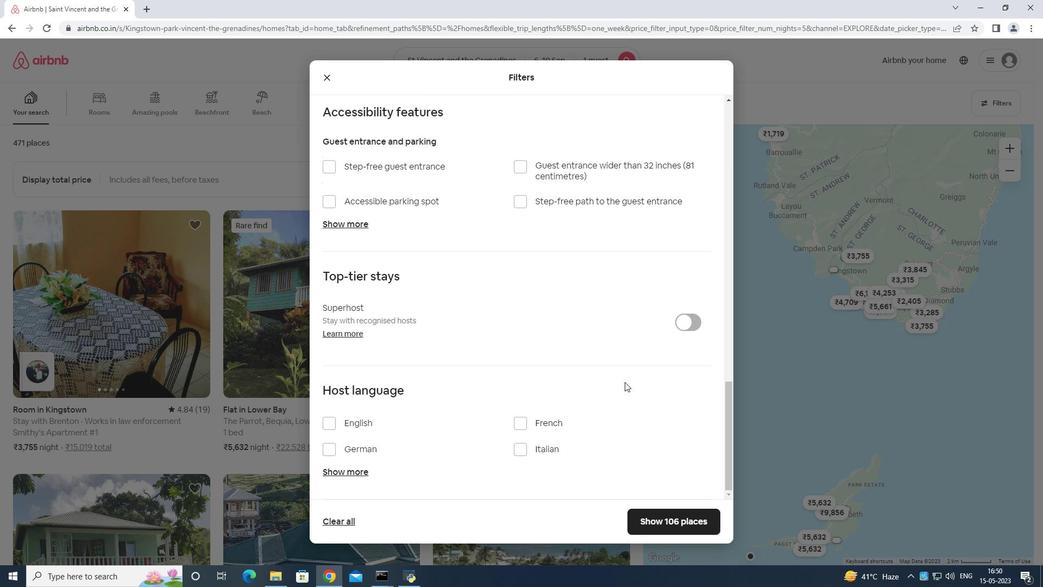 
Action: Mouse moved to (358, 422)
Screenshot: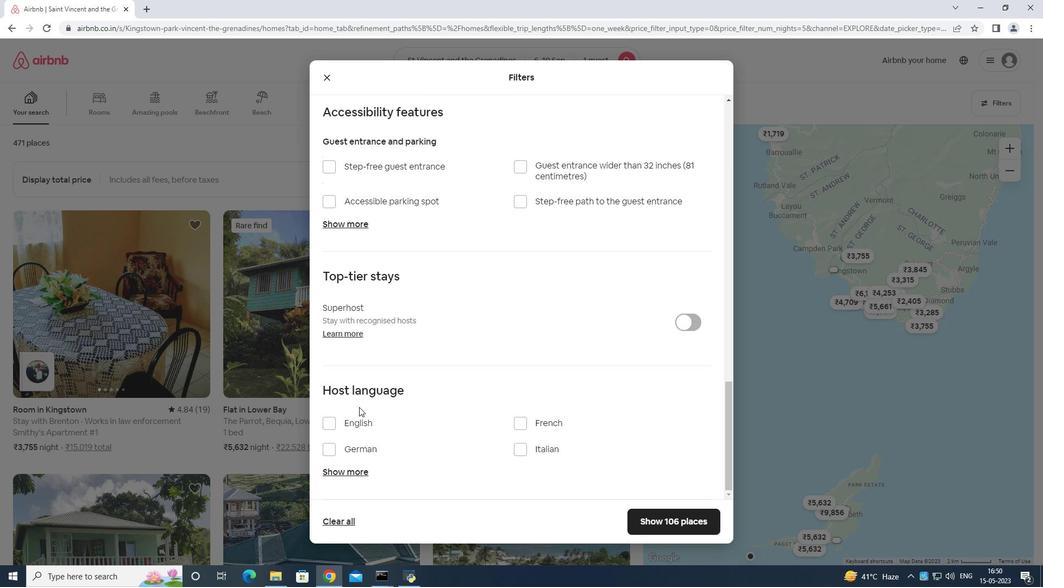 
Action: Mouse pressed left at (358, 422)
Screenshot: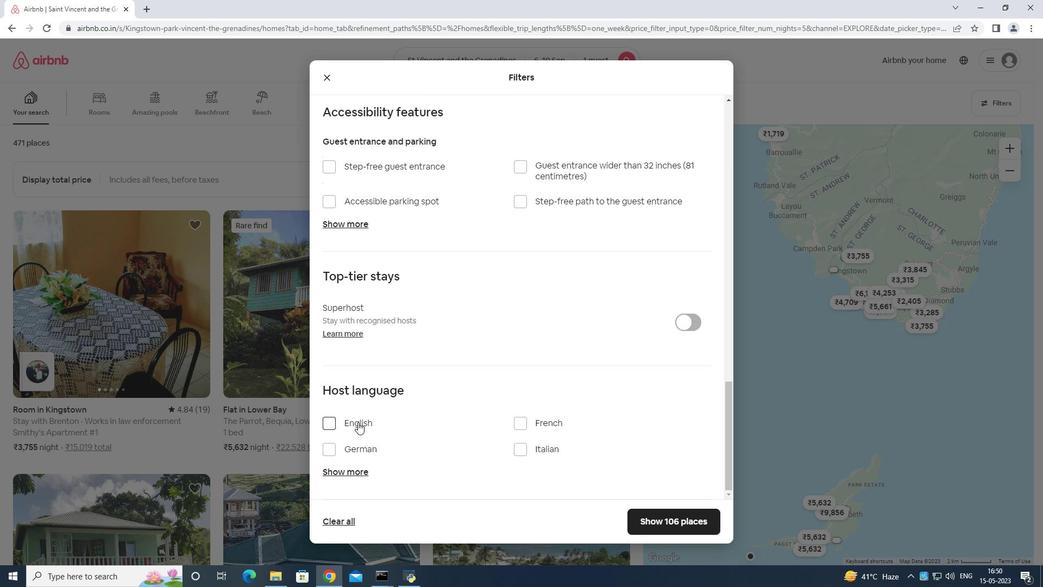 
Action: Mouse moved to (676, 517)
Screenshot: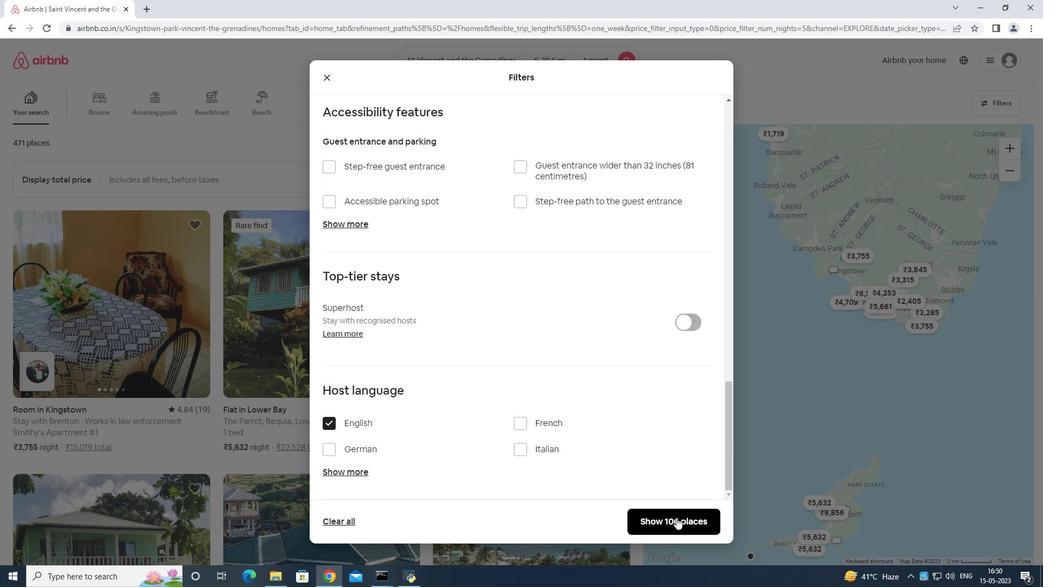 
Action: Mouse pressed left at (676, 517)
Screenshot: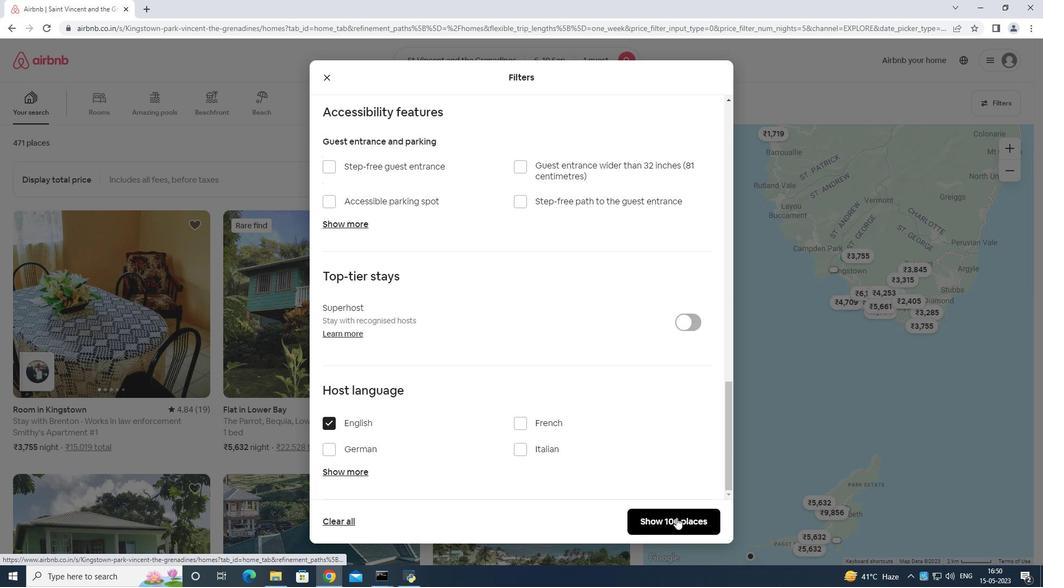 
